 Task: Search one way flight ticket for 5 adults, 2 children, 1 infant in seat and 2 infants on lap in economy from Joplin: Joplin Regional Airport to Laramie: Laramie Regional Airport on 8-3-2023. Choice of flights is United. Number of bags: 2 carry on bags. Price is upto 72000. Outbound departure time preference is 14:30.
Action: Mouse moved to (307, 401)
Screenshot: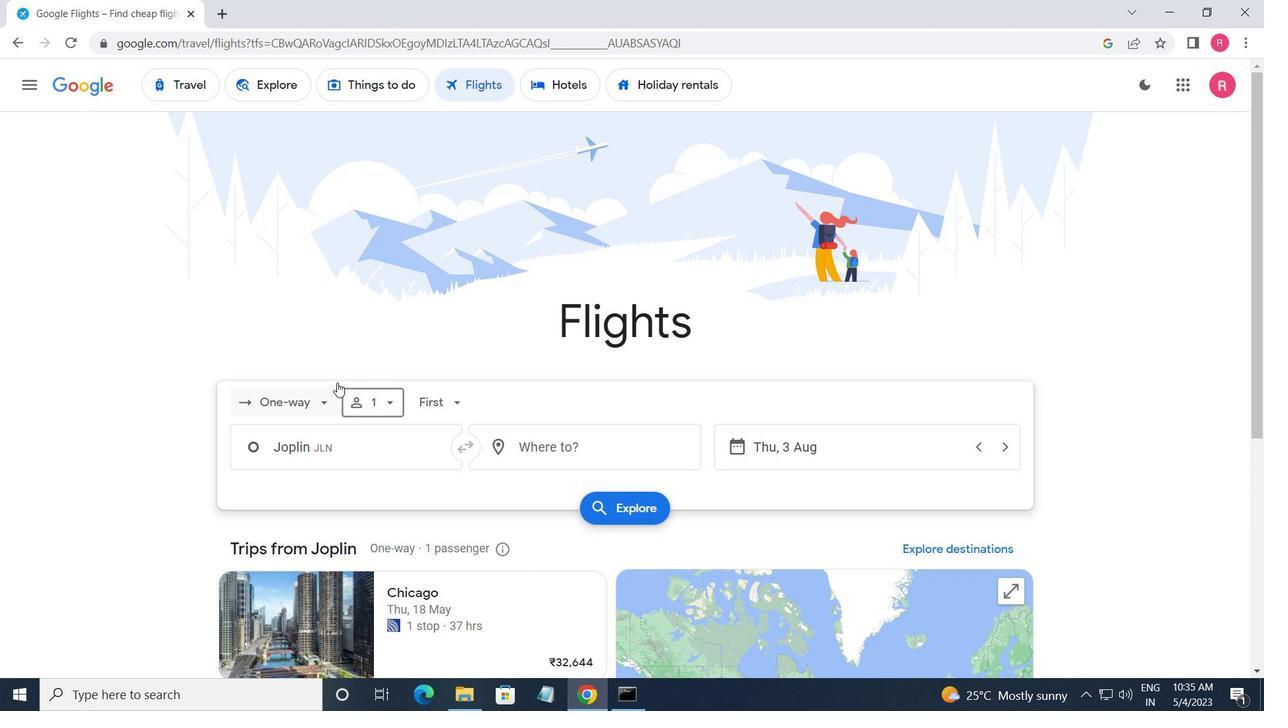 
Action: Mouse pressed left at (307, 401)
Screenshot: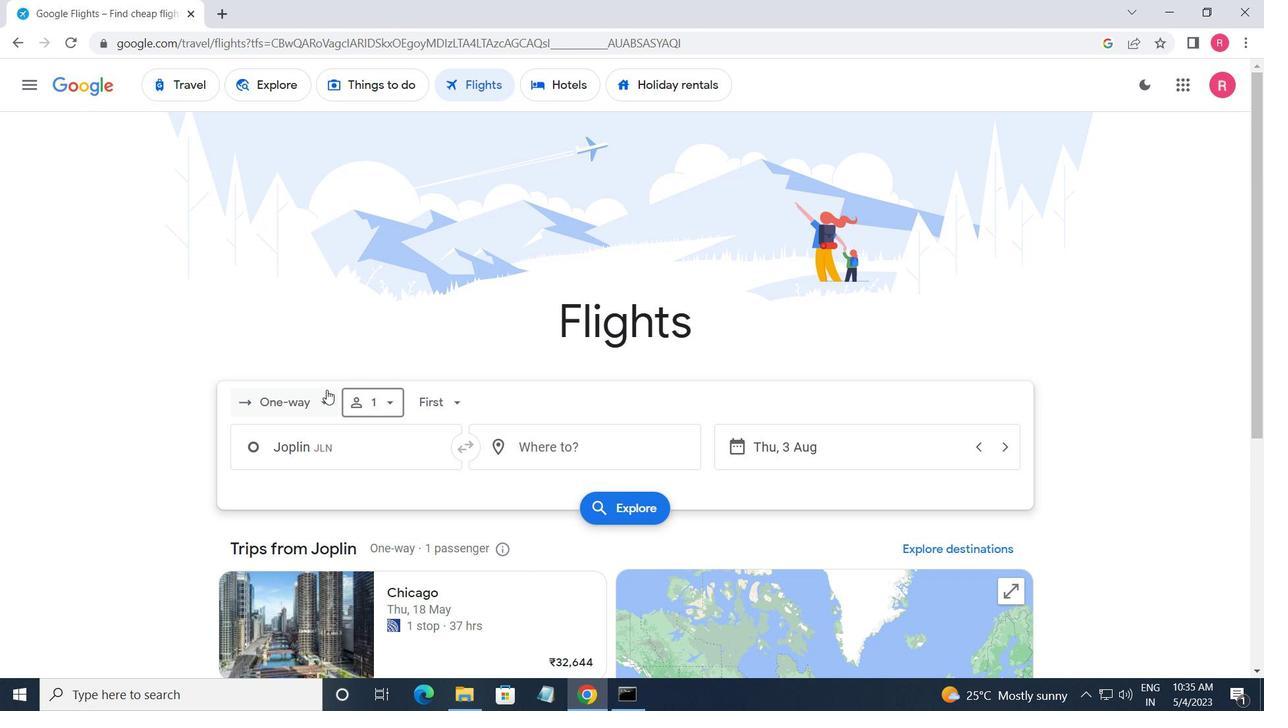 
Action: Mouse moved to (323, 474)
Screenshot: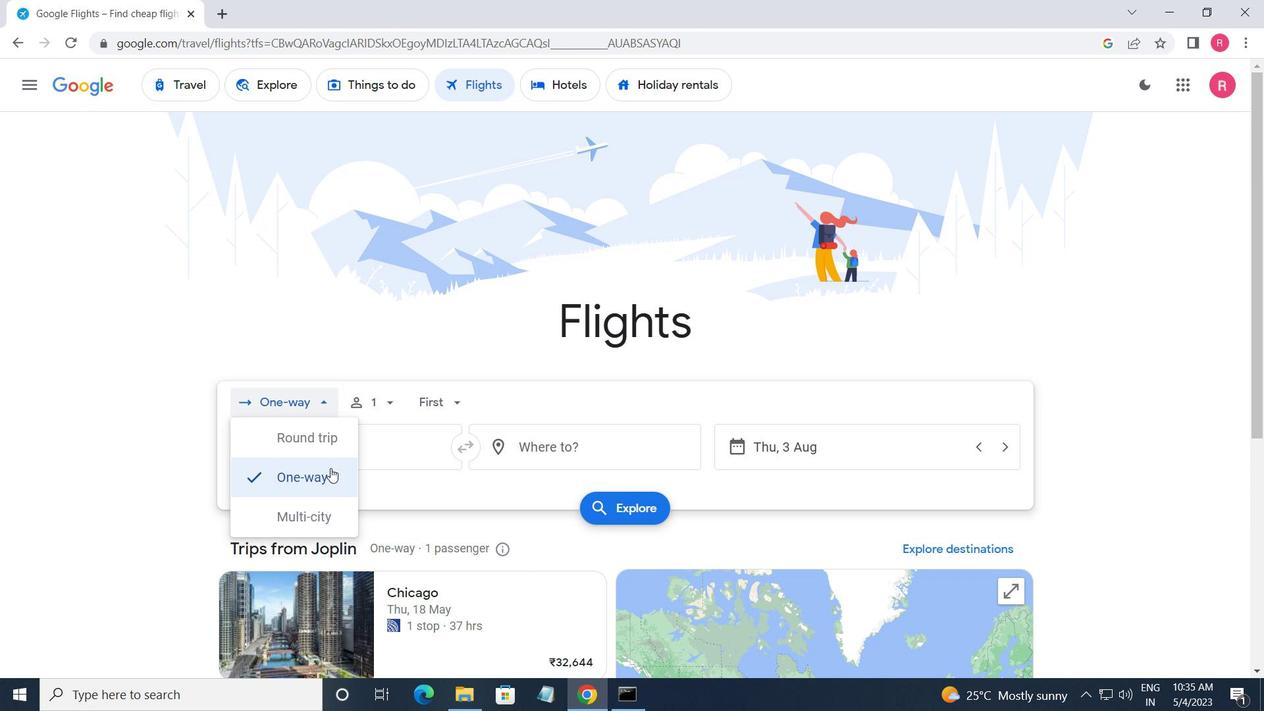 
Action: Mouse pressed left at (323, 474)
Screenshot: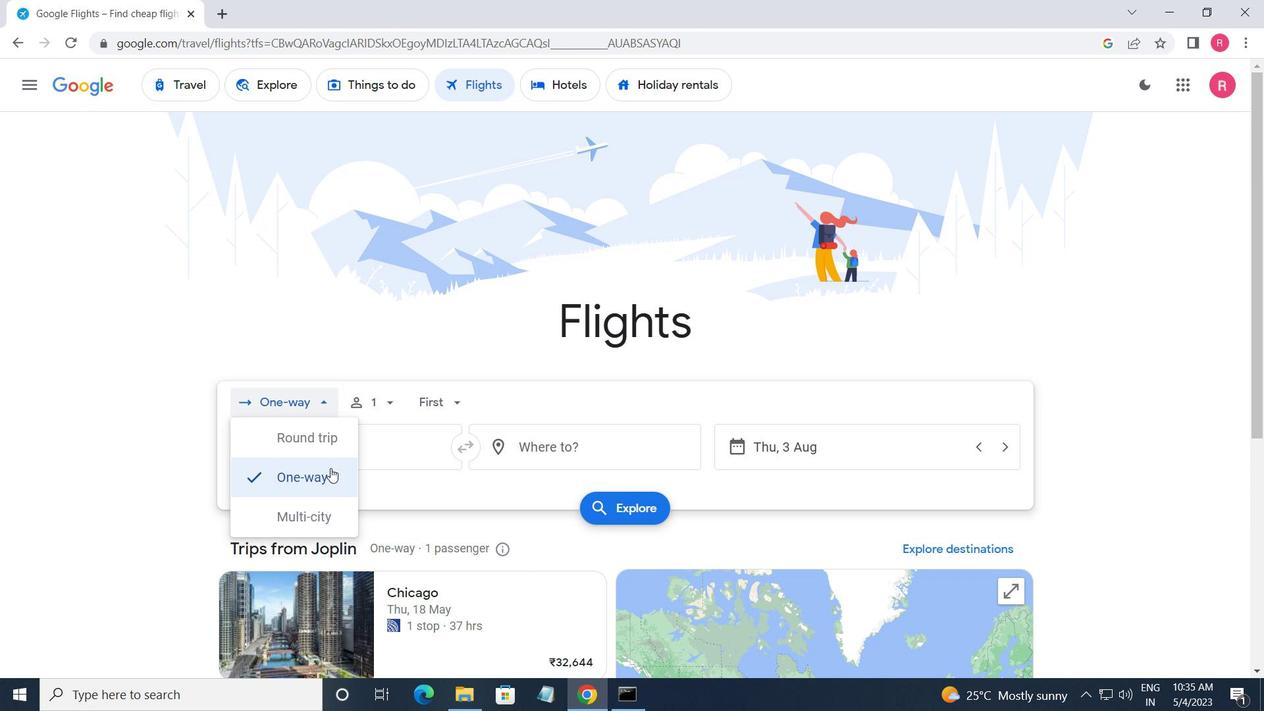 
Action: Mouse moved to (375, 402)
Screenshot: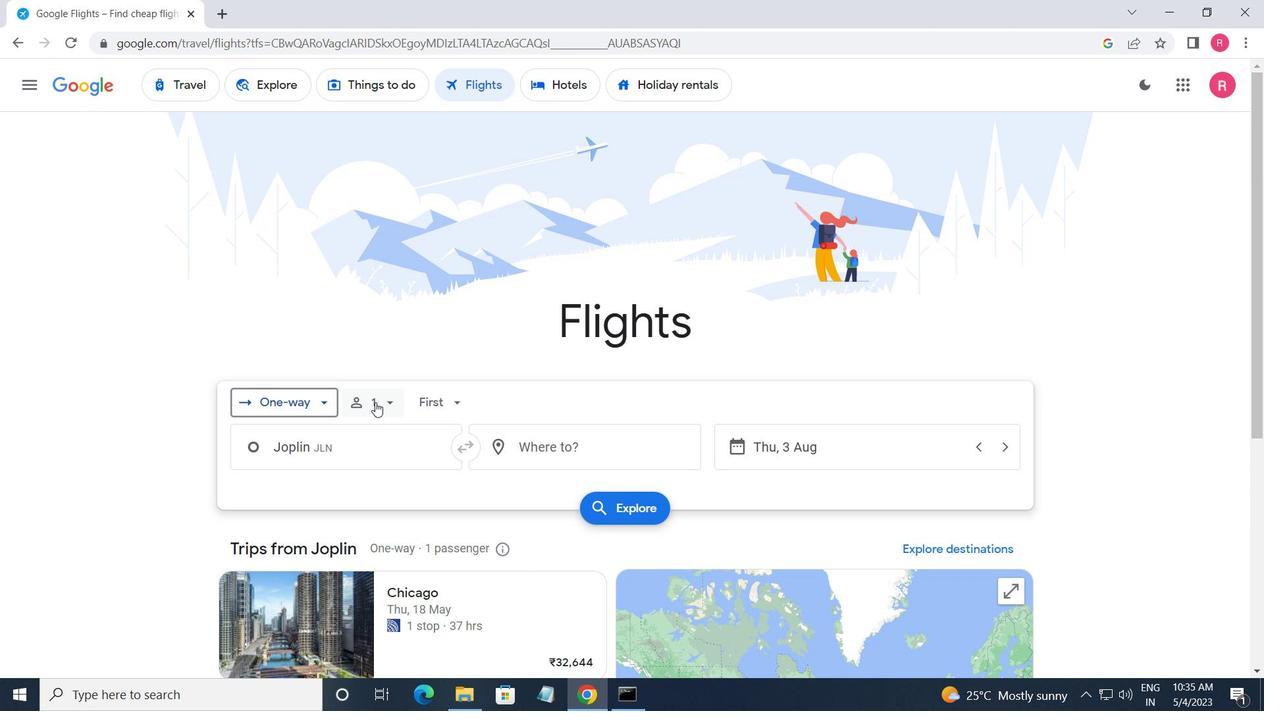 
Action: Mouse pressed left at (375, 402)
Screenshot: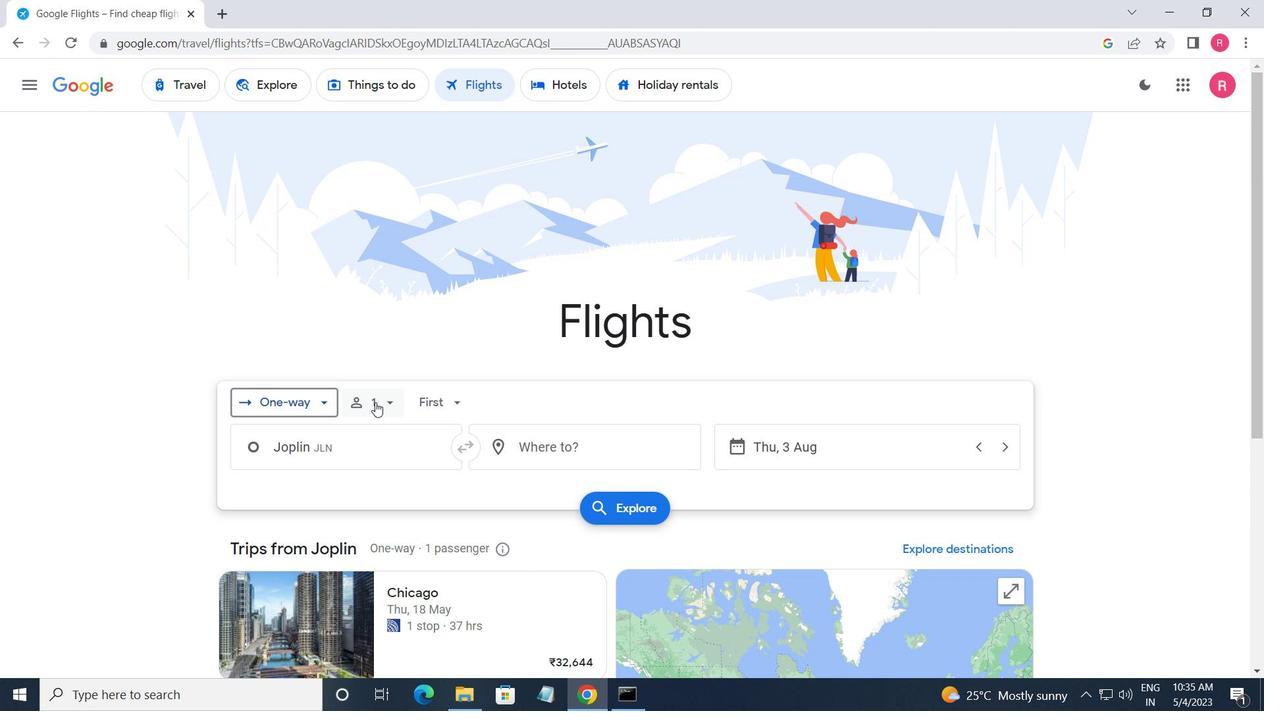 
Action: Mouse moved to (520, 444)
Screenshot: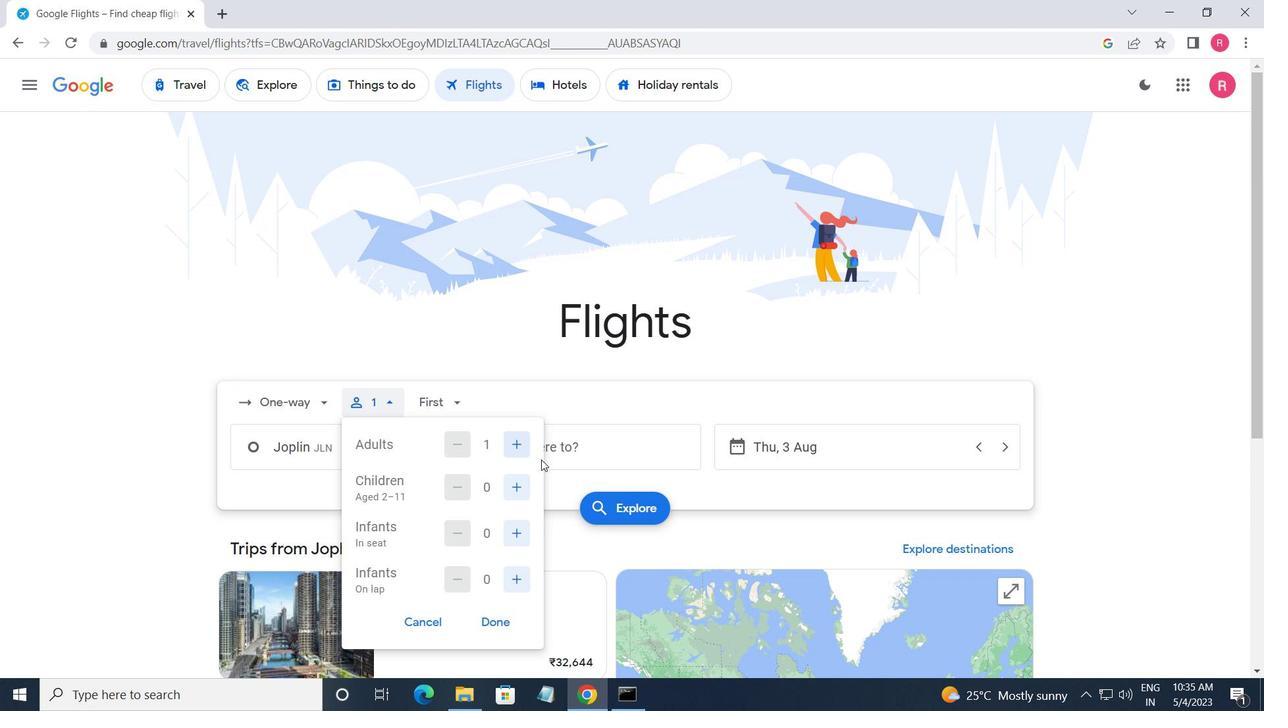 
Action: Mouse pressed left at (520, 444)
Screenshot: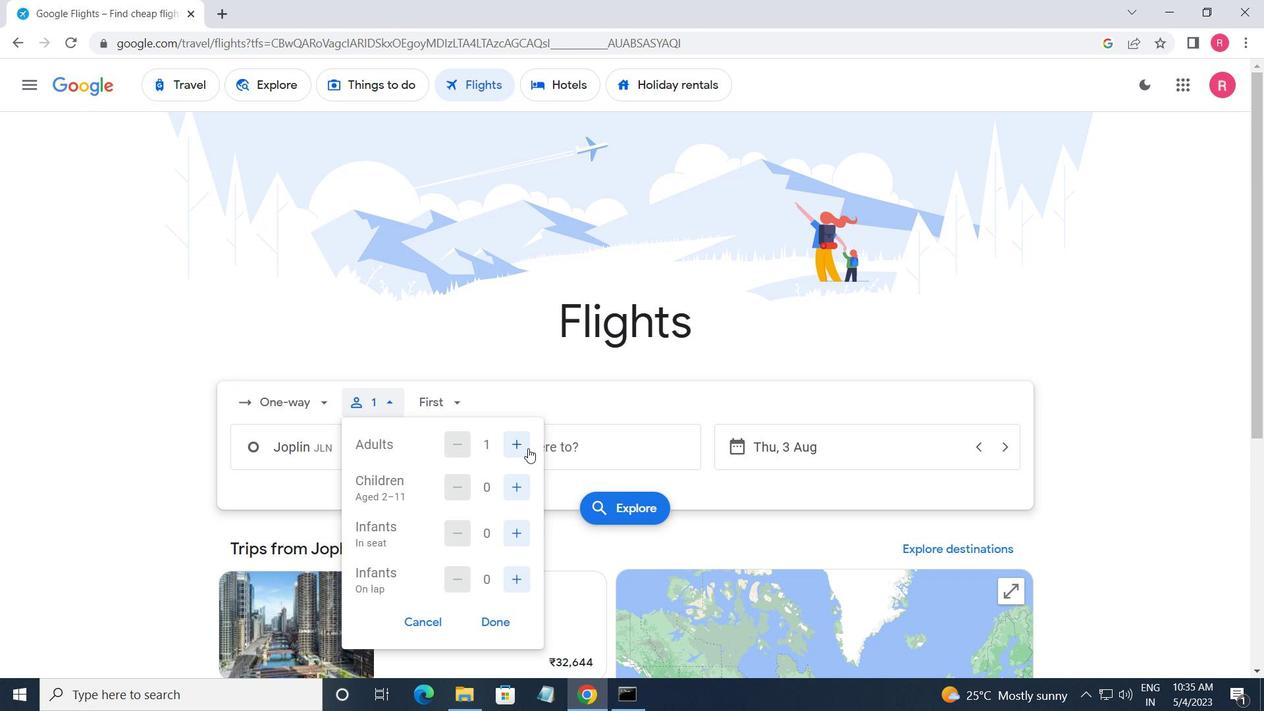 
Action: Mouse pressed left at (520, 444)
Screenshot: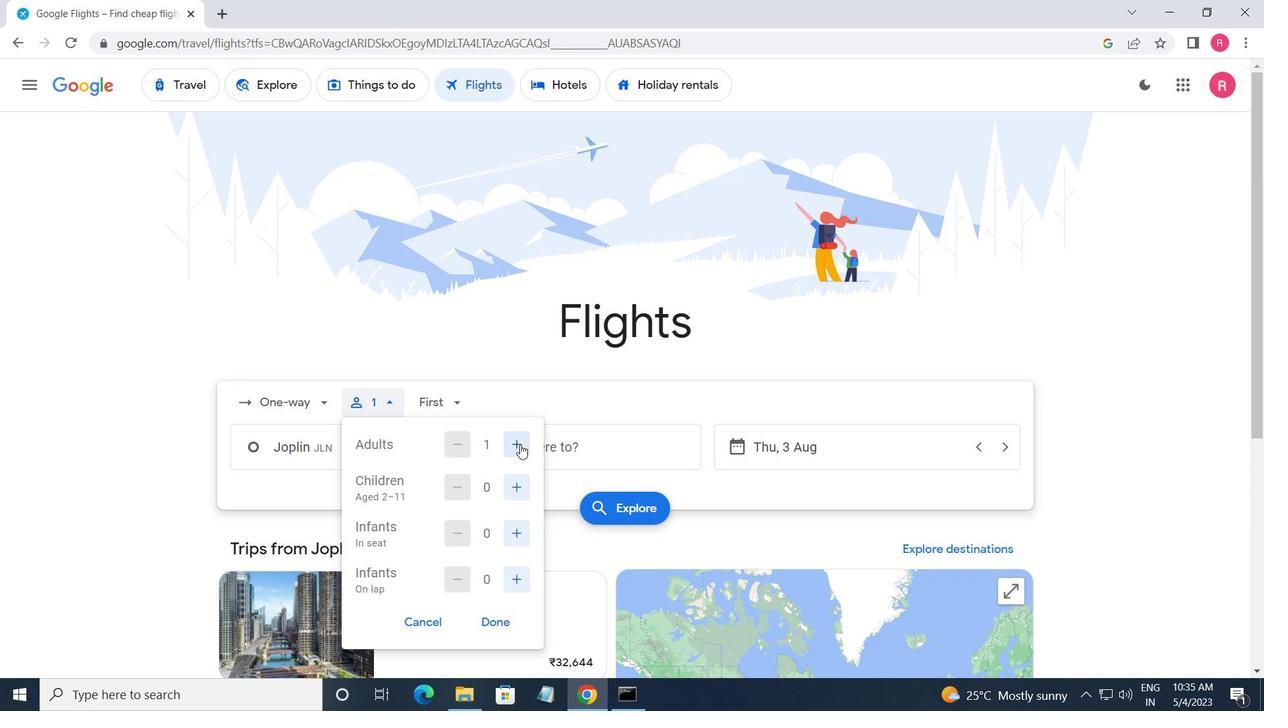 
Action: Mouse pressed left at (520, 444)
Screenshot: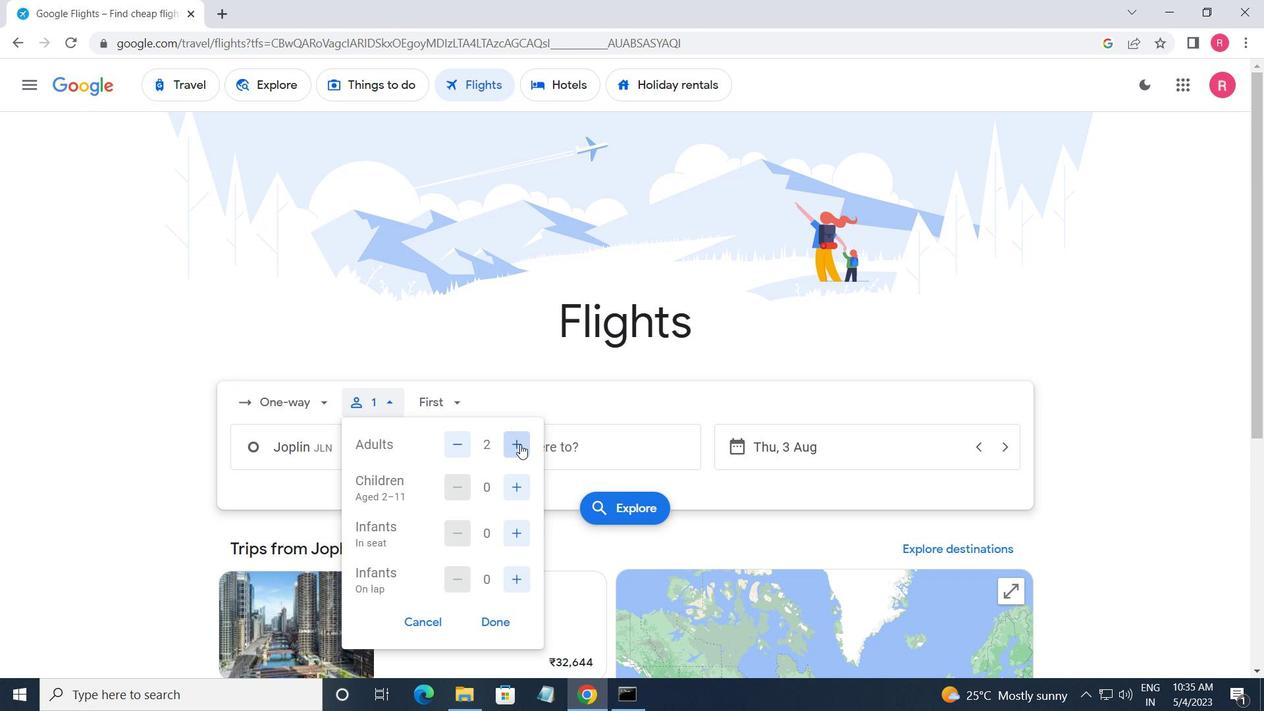 
Action: Mouse moved to (518, 439)
Screenshot: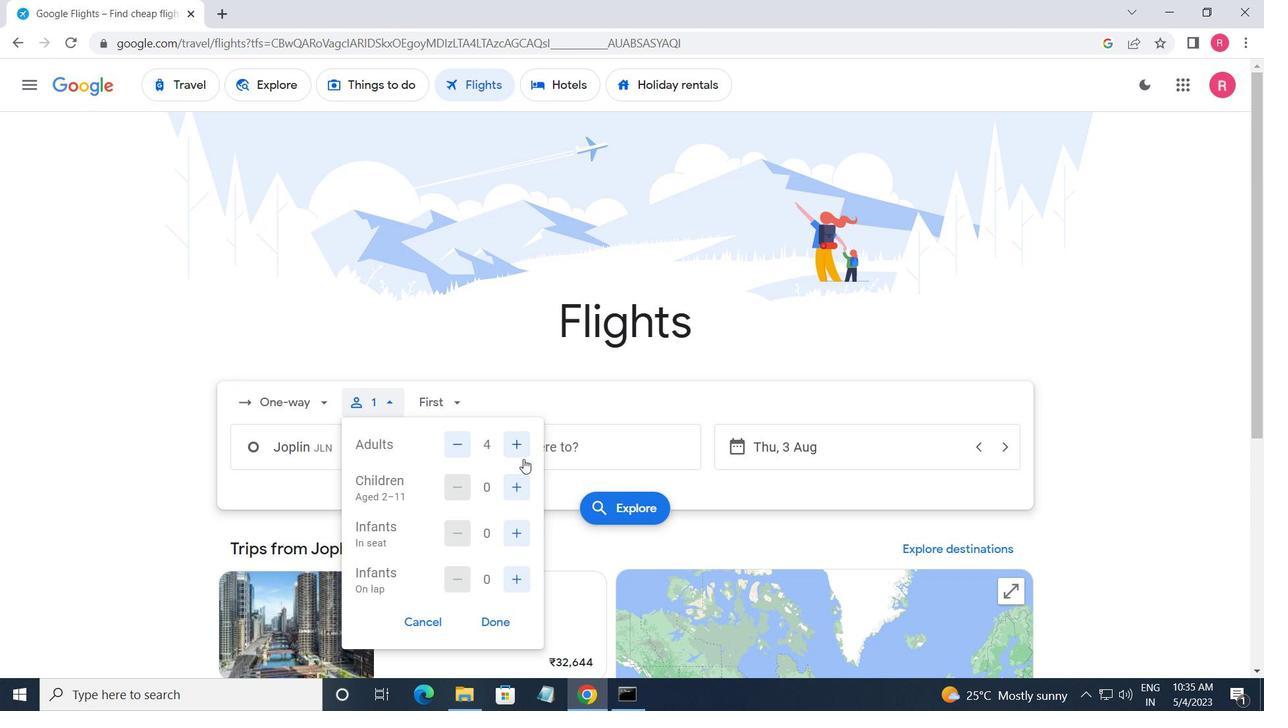 
Action: Mouse pressed left at (518, 439)
Screenshot: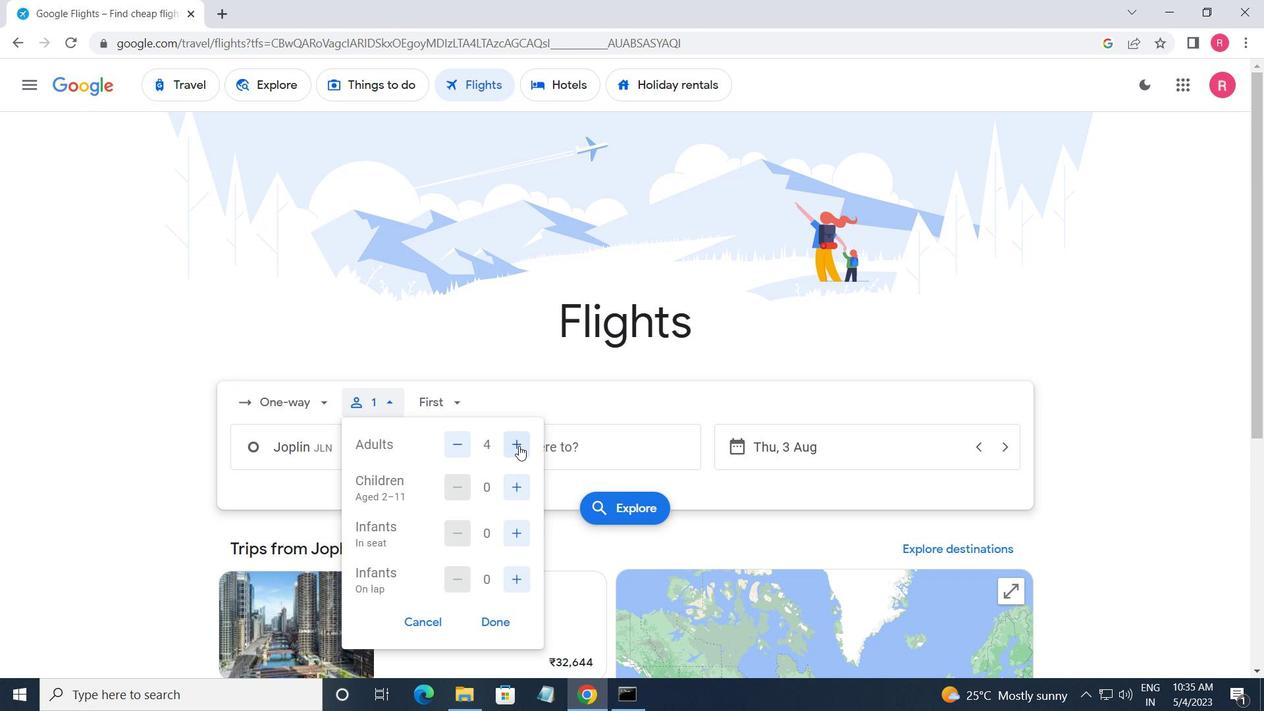 
Action: Mouse moved to (515, 477)
Screenshot: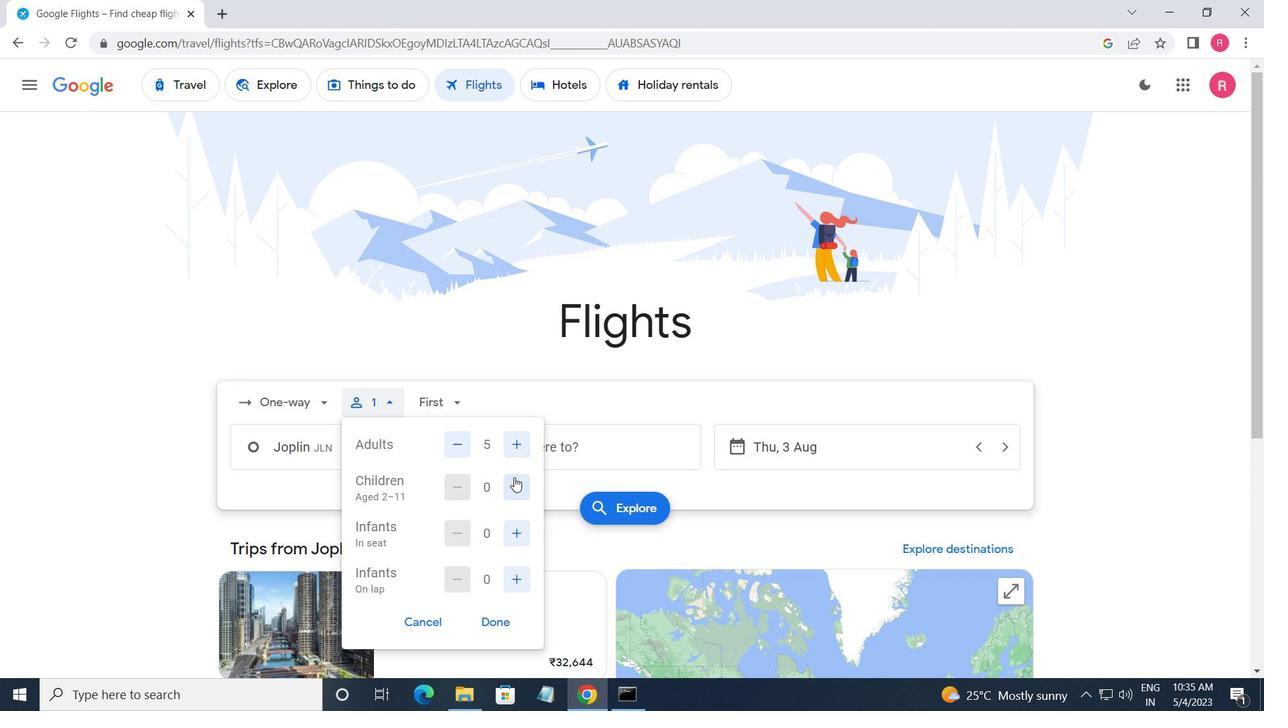 
Action: Mouse pressed left at (515, 477)
Screenshot: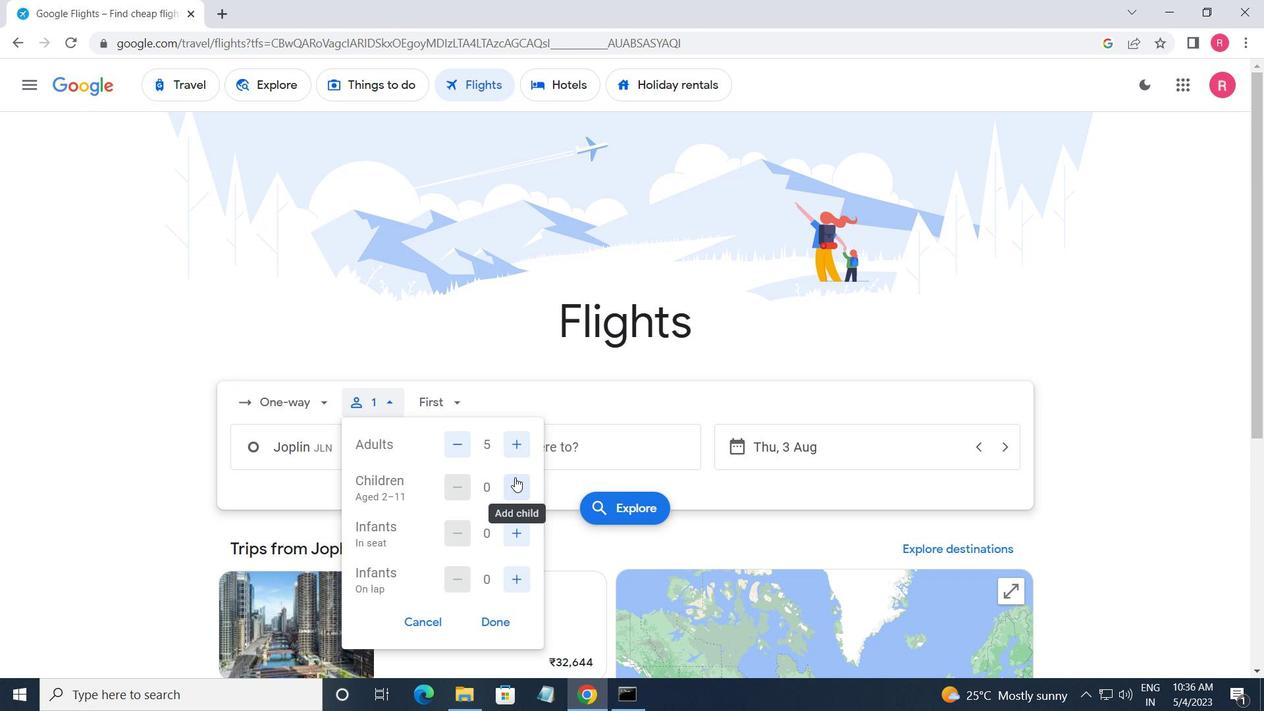 
Action: Mouse pressed left at (515, 477)
Screenshot: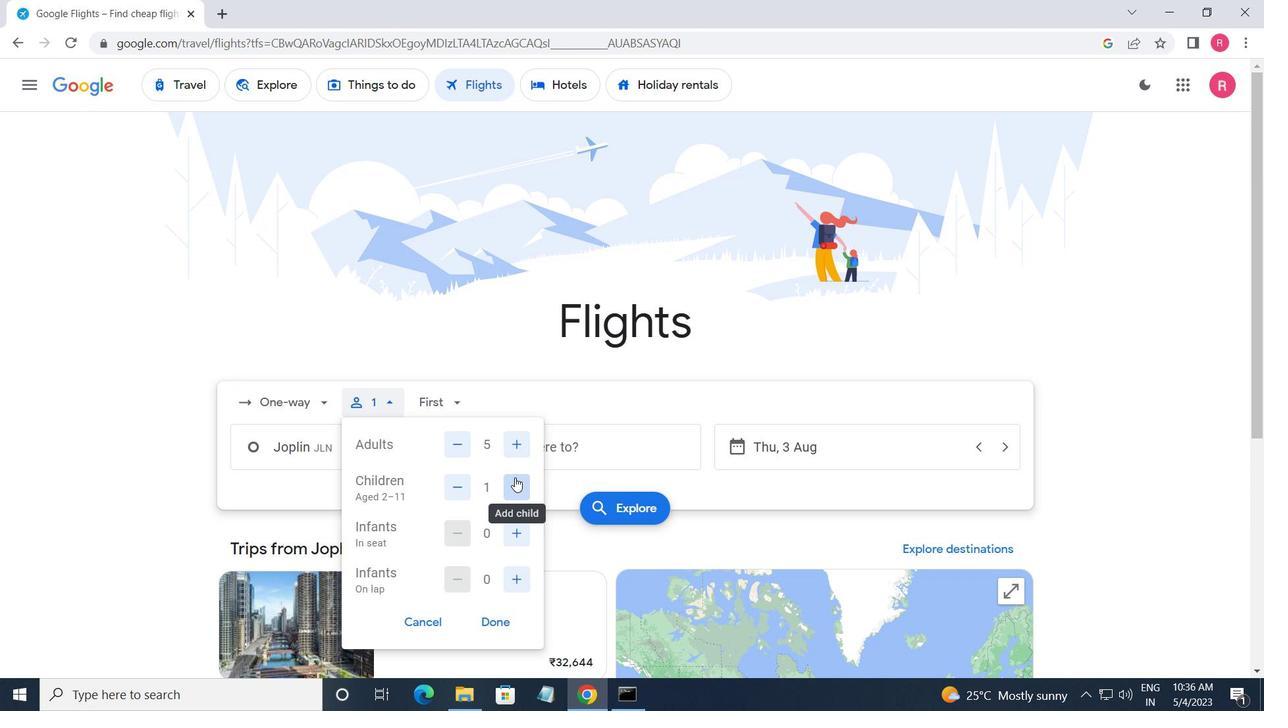 
Action: Mouse moved to (524, 531)
Screenshot: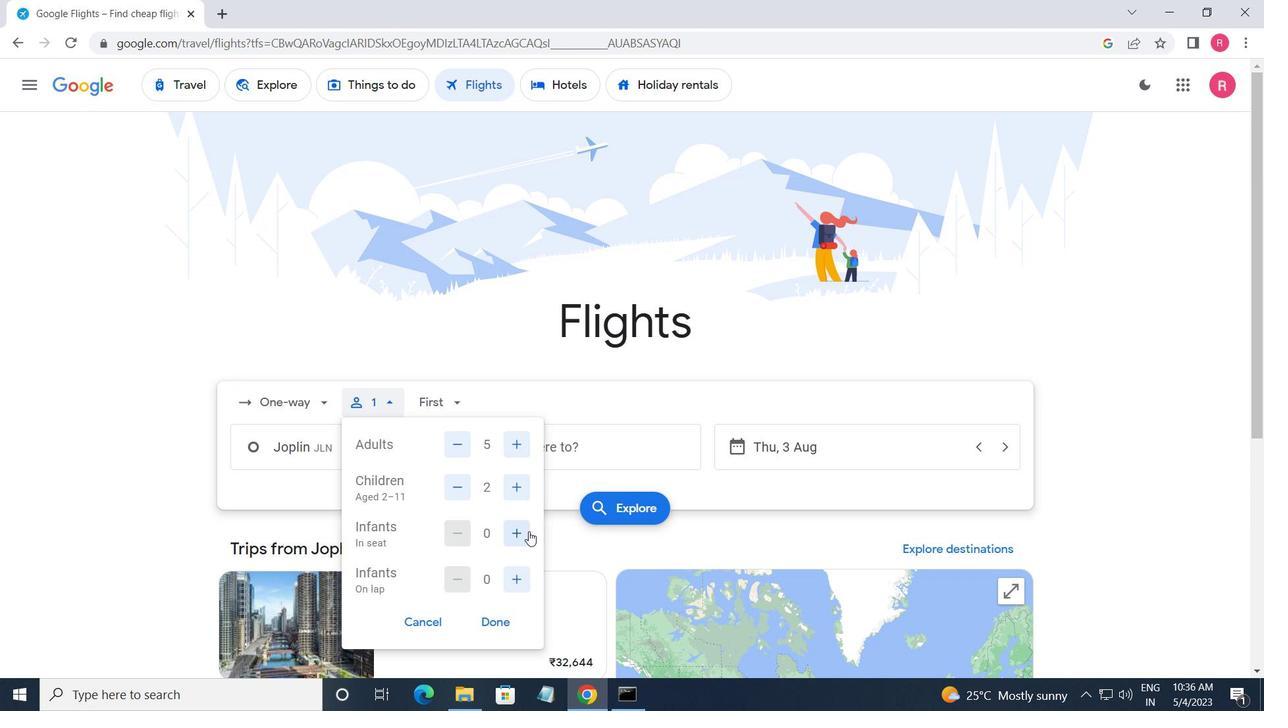 
Action: Mouse pressed left at (524, 531)
Screenshot: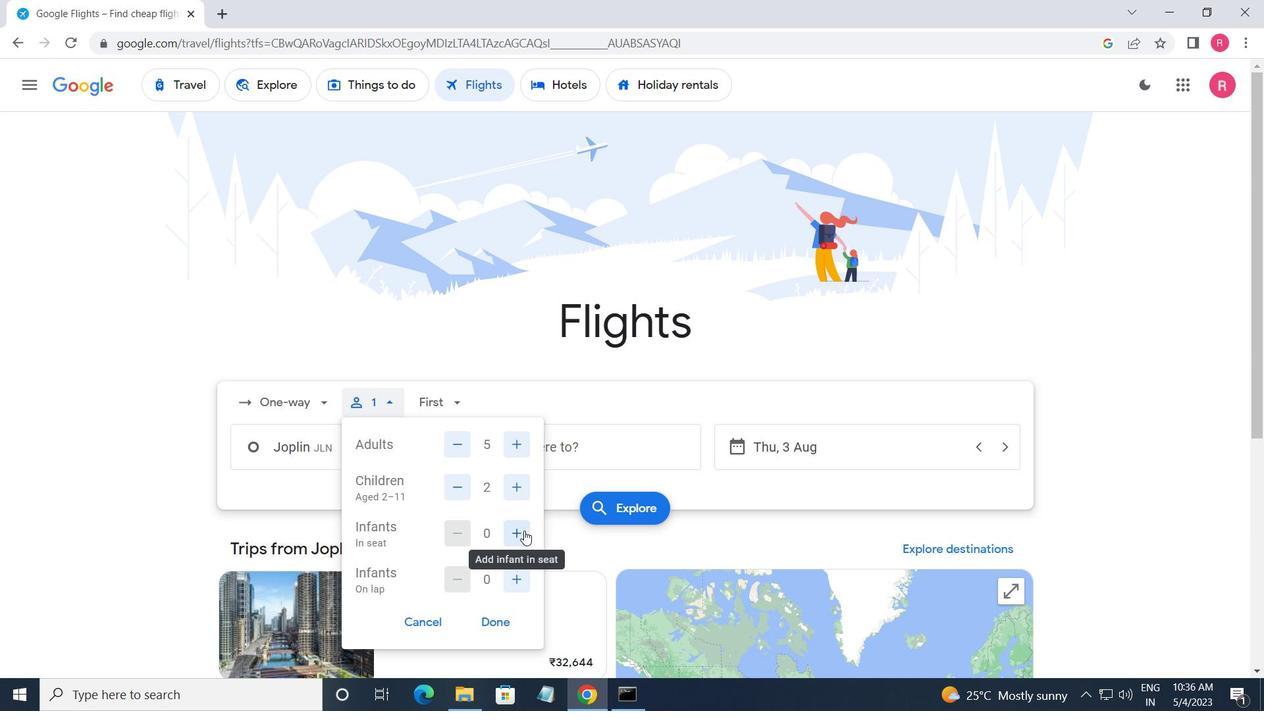 
Action: Mouse moved to (523, 594)
Screenshot: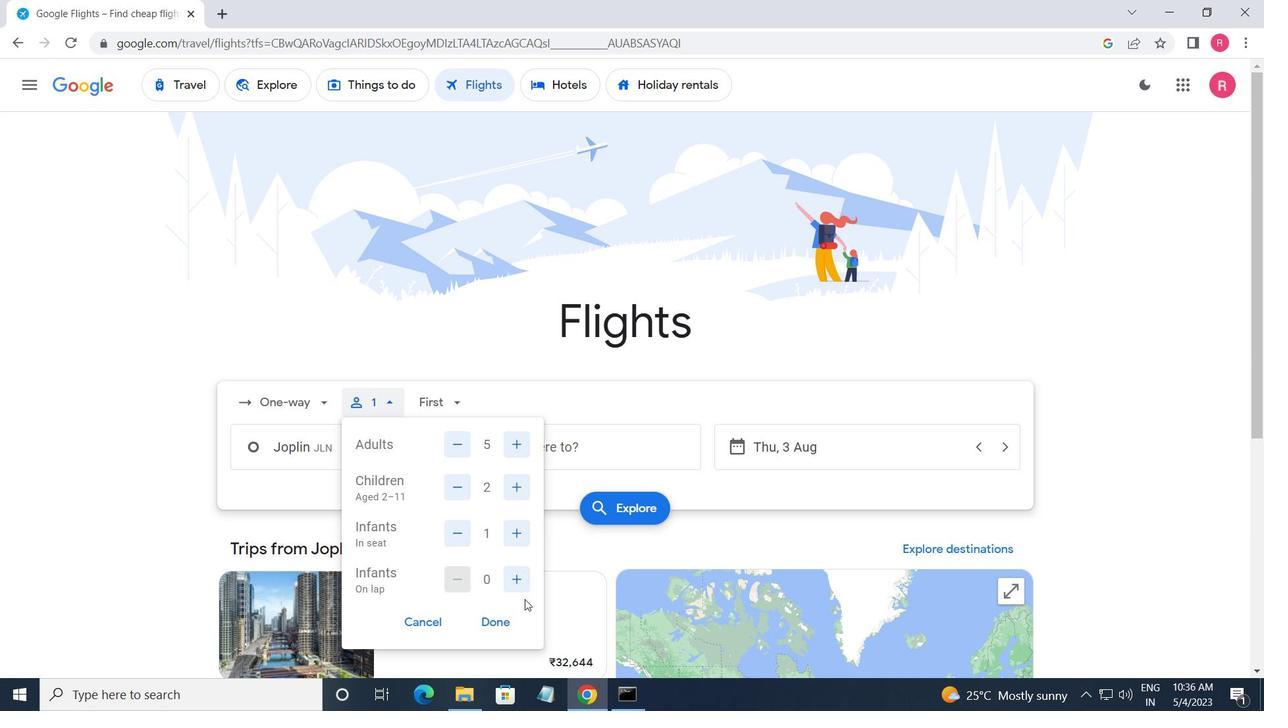
Action: Mouse pressed left at (523, 594)
Screenshot: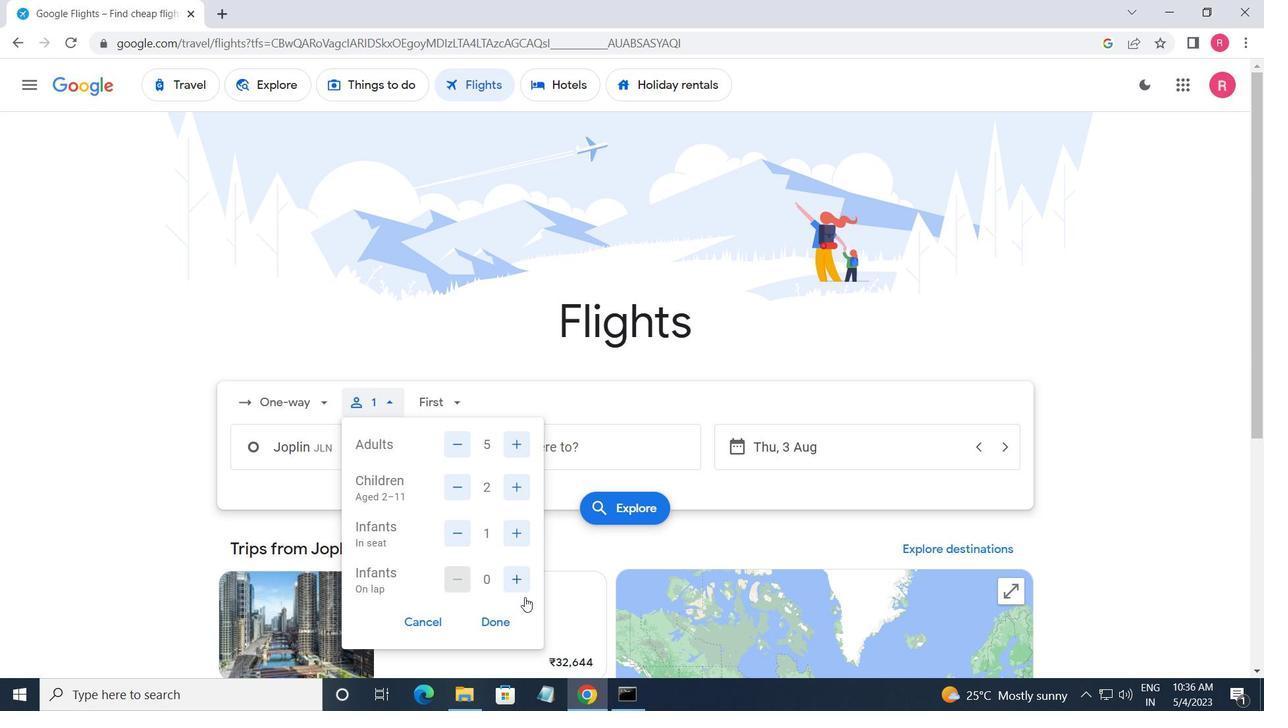 
Action: Mouse moved to (506, 623)
Screenshot: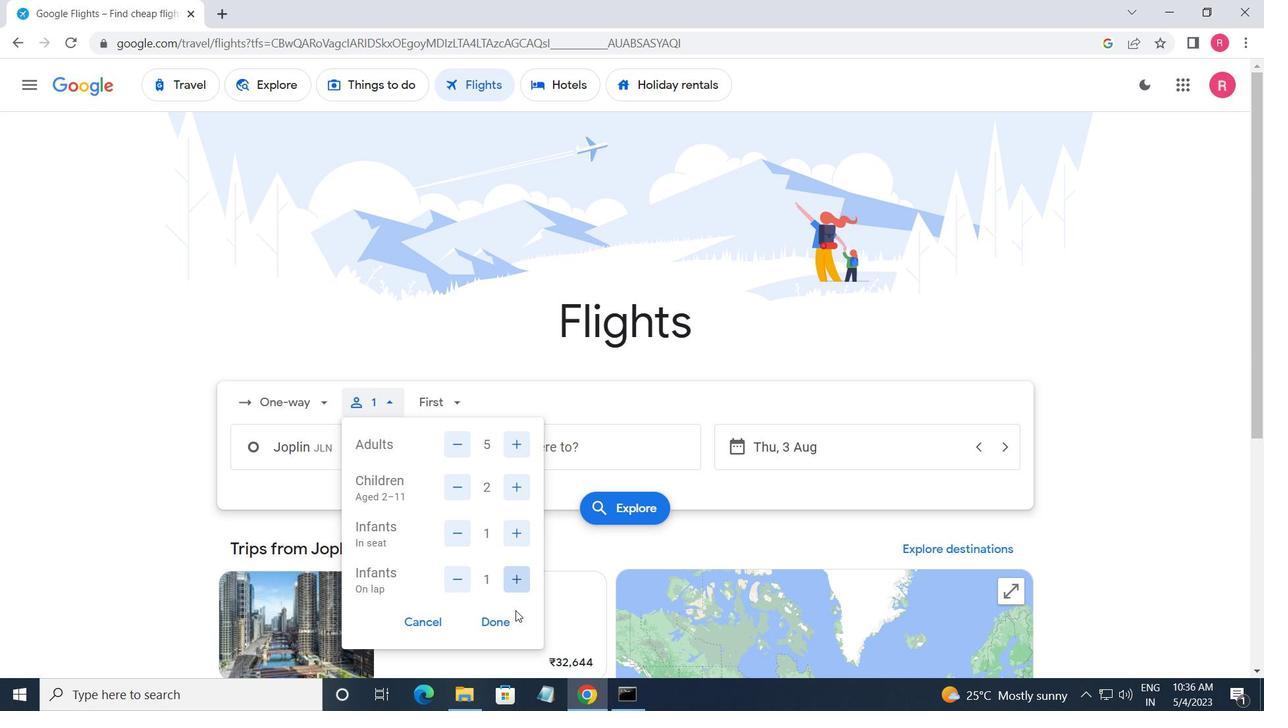 
Action: Mouse pressed left at (506, 623)
Screenshot: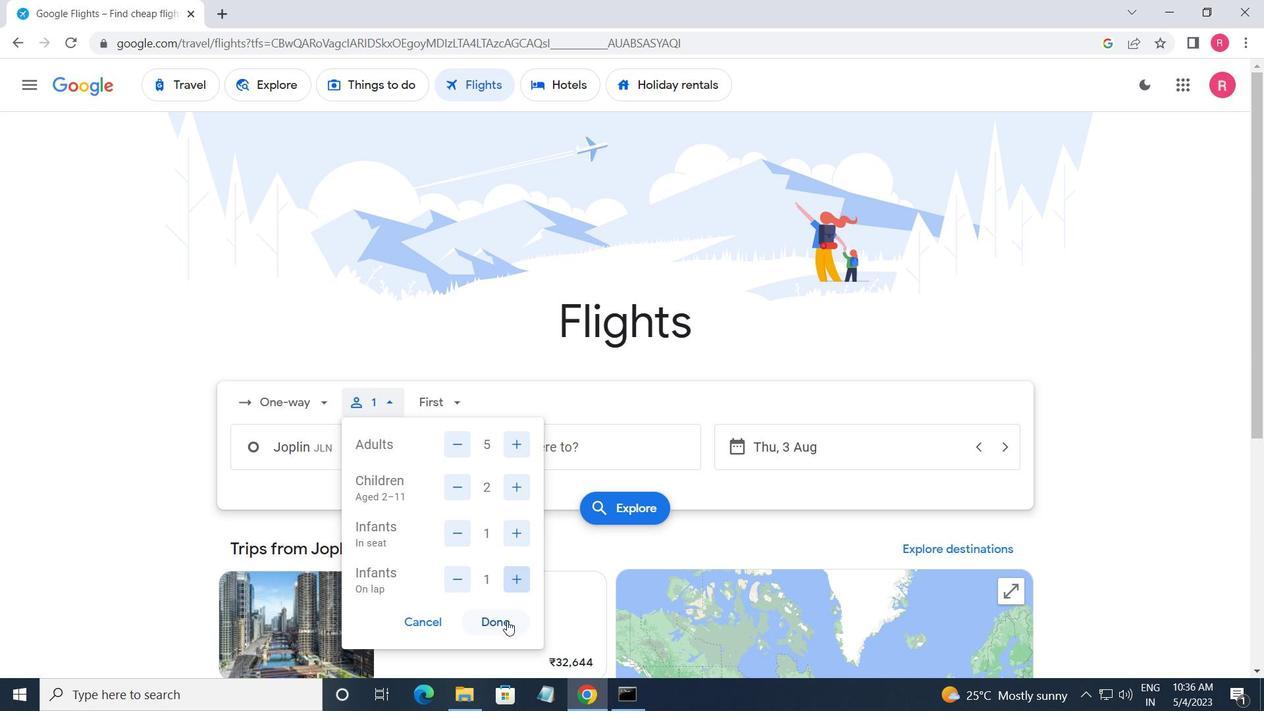 
Action: Mouse moved to (441, 411)
Screenshot: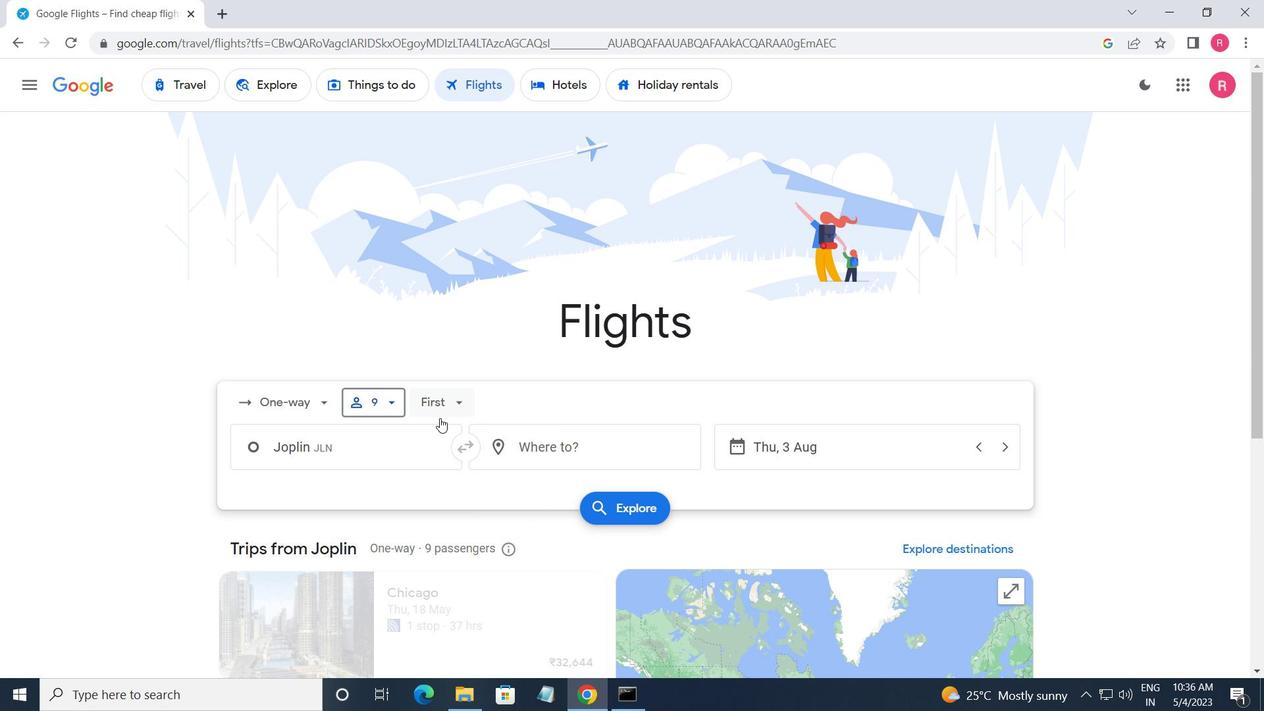 
Action: Mouse pressed left at (441, 411)
Screenshot: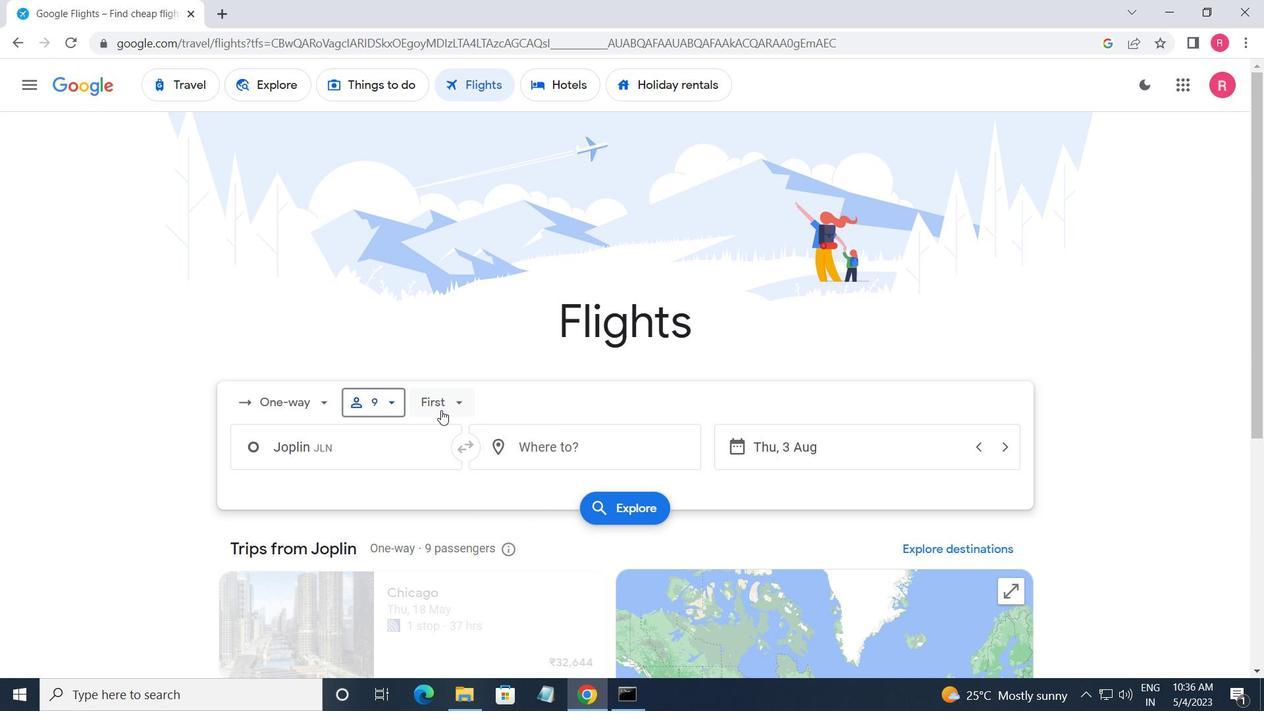 
Action: Mouse moved to (475, 436)
Screenshot: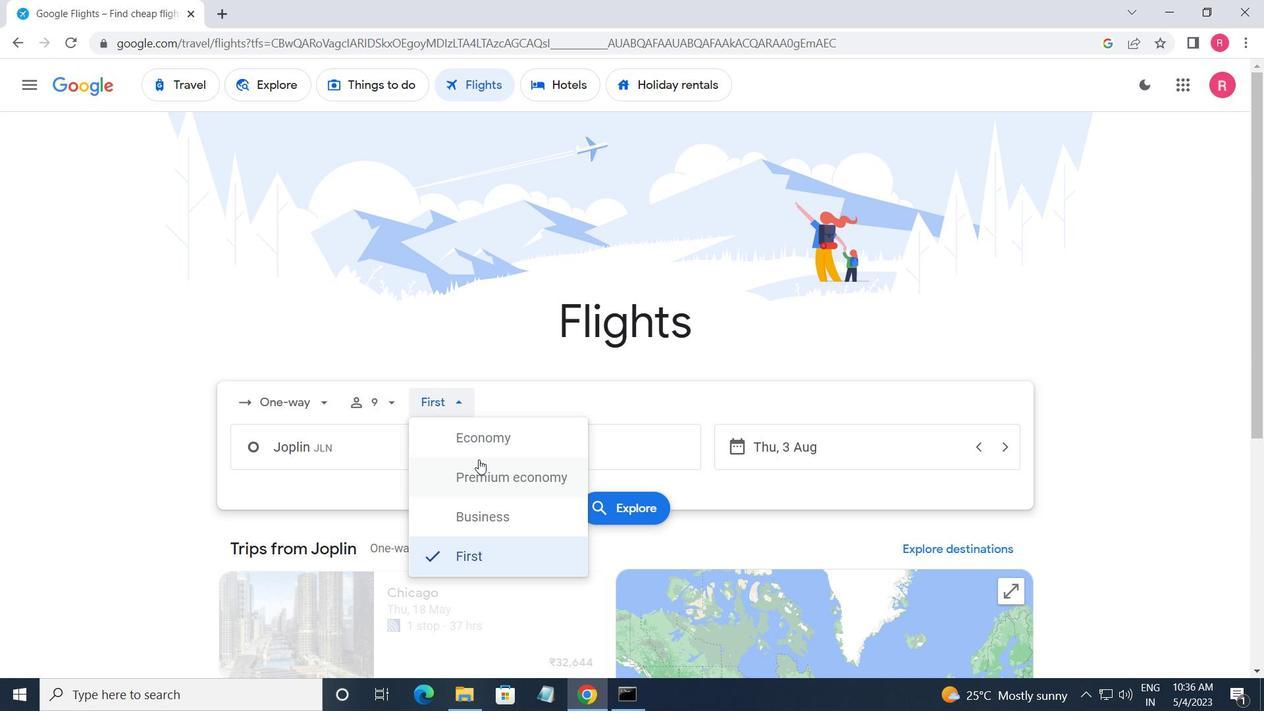 
Action: Mouse pressed left at (475, 436)
Screenshot: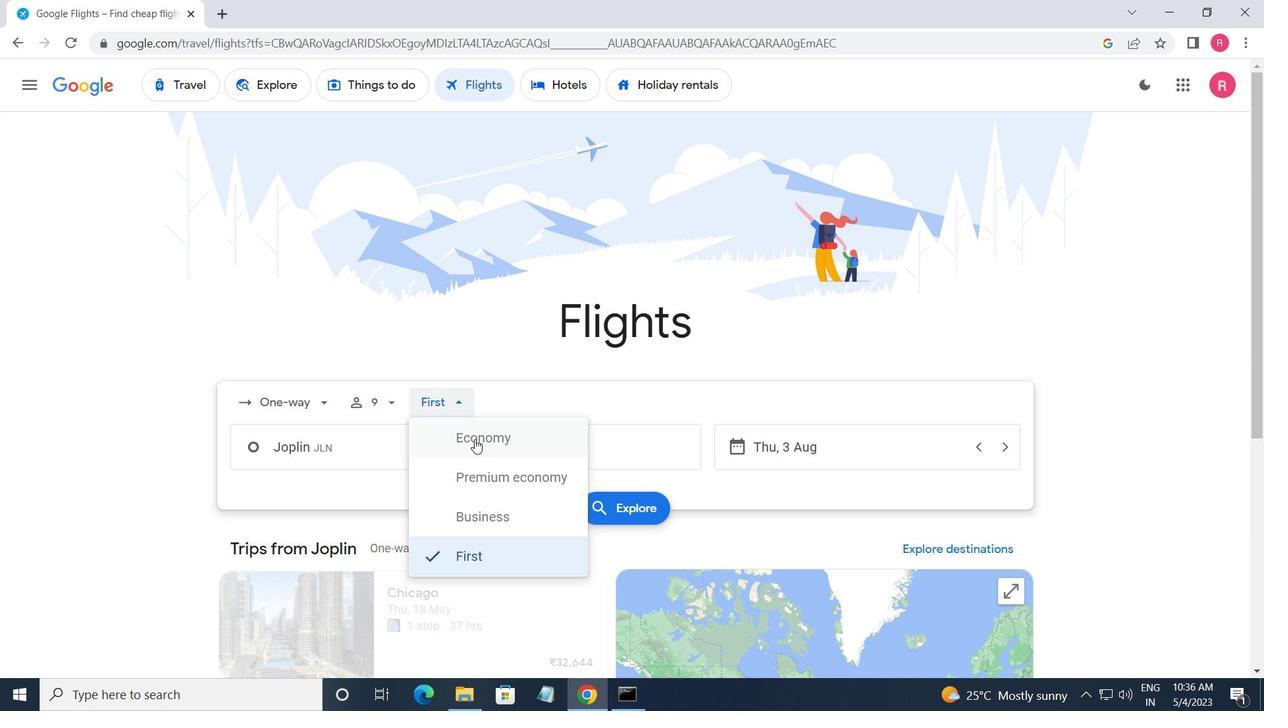 
Action: Mouse moved to (421, 459)
Screenshot: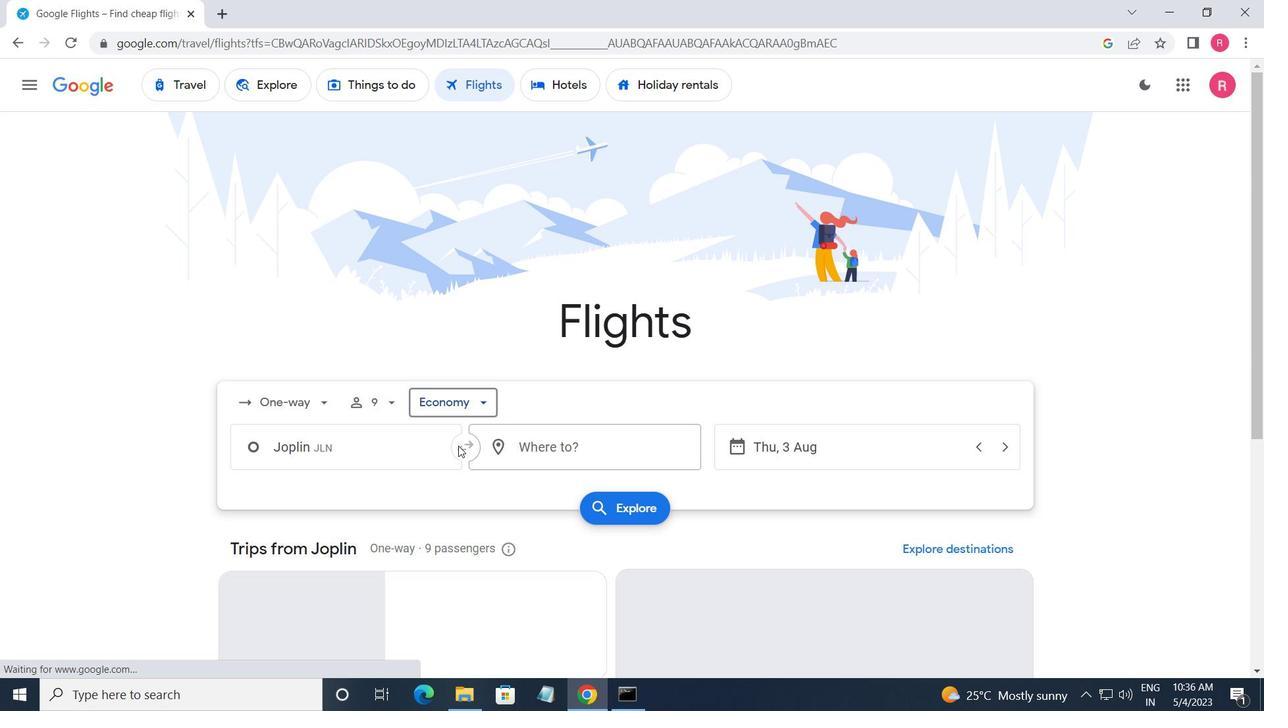 
Action: Mouse pressed left at (421, 459)
Screenshot: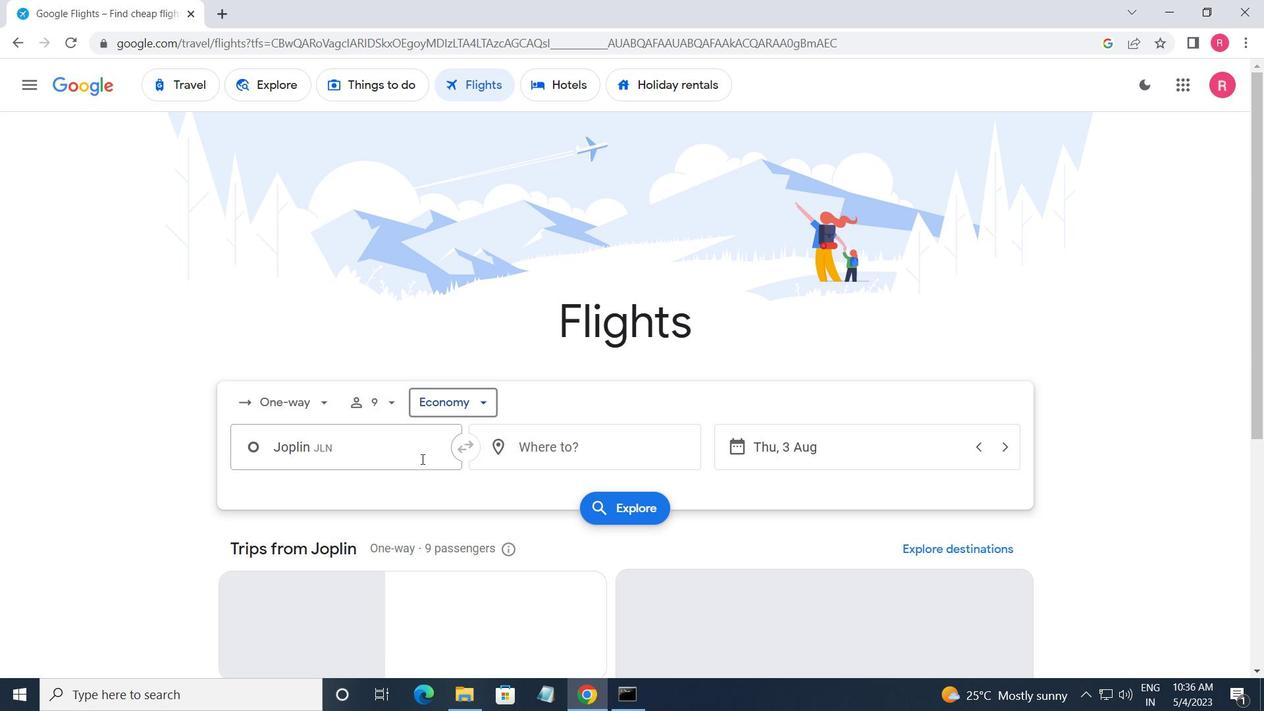 
Action: Mouse moved to (437, 550)
Screenshot: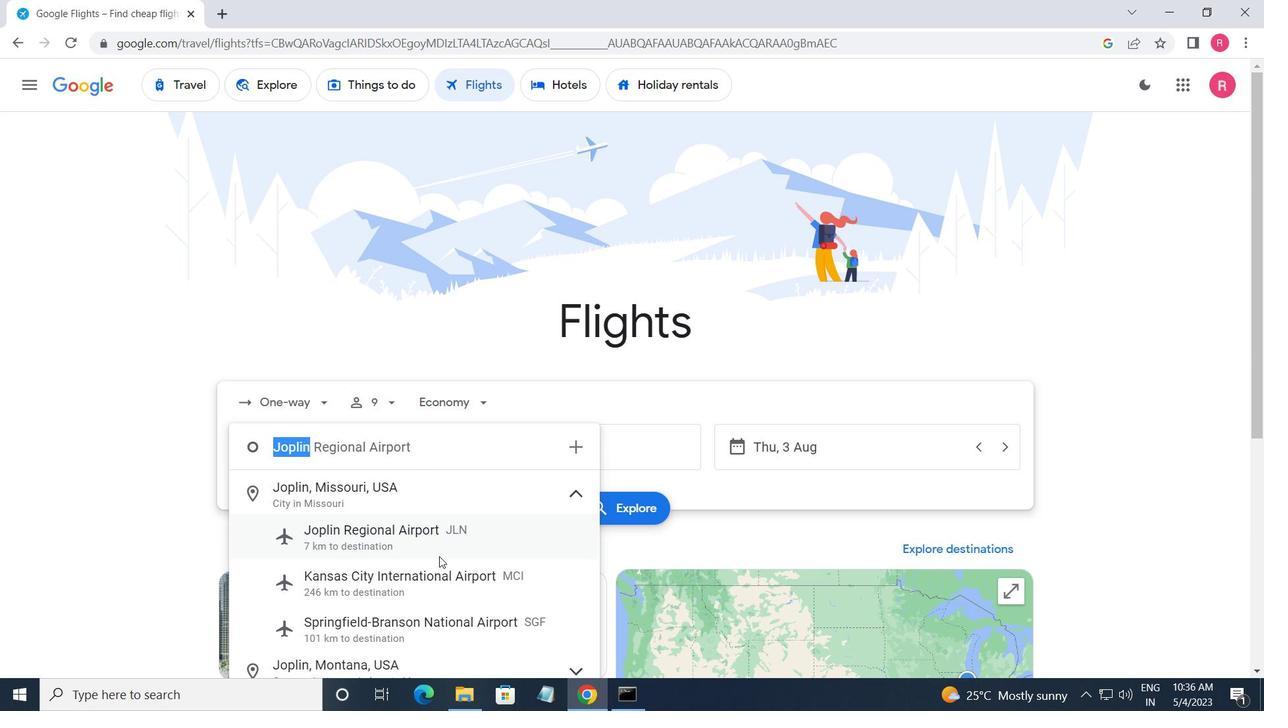 
Action: Mouse pressed left at (437, 550)
Screenshot: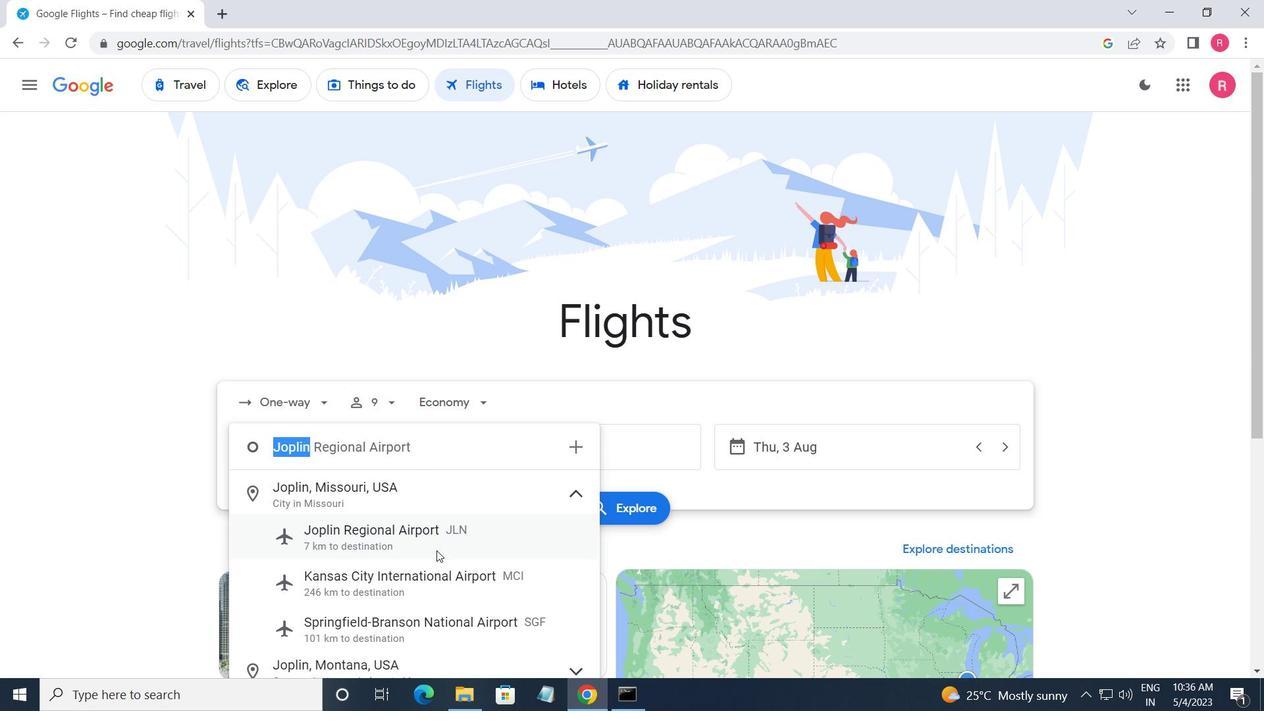 
Action: Mouse moved to (566, 462)
Screenshot: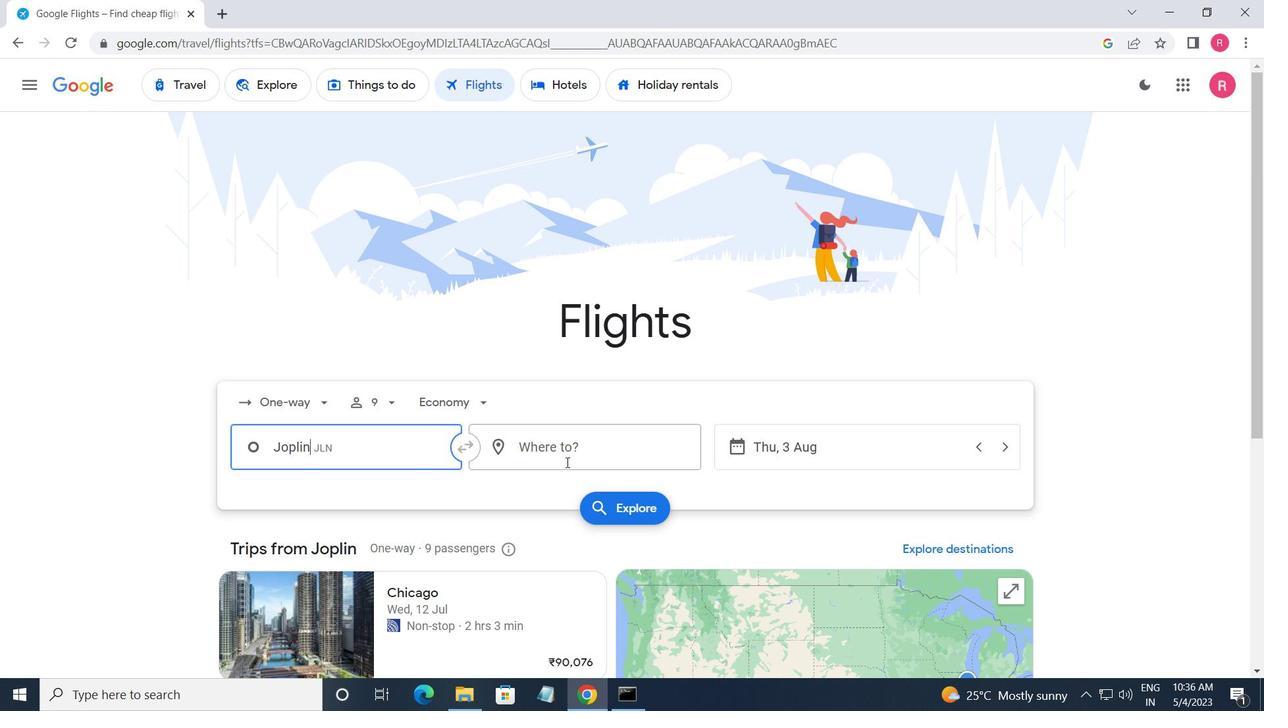 
Action: Mouse pressed left at (566, 462)
Screenshot: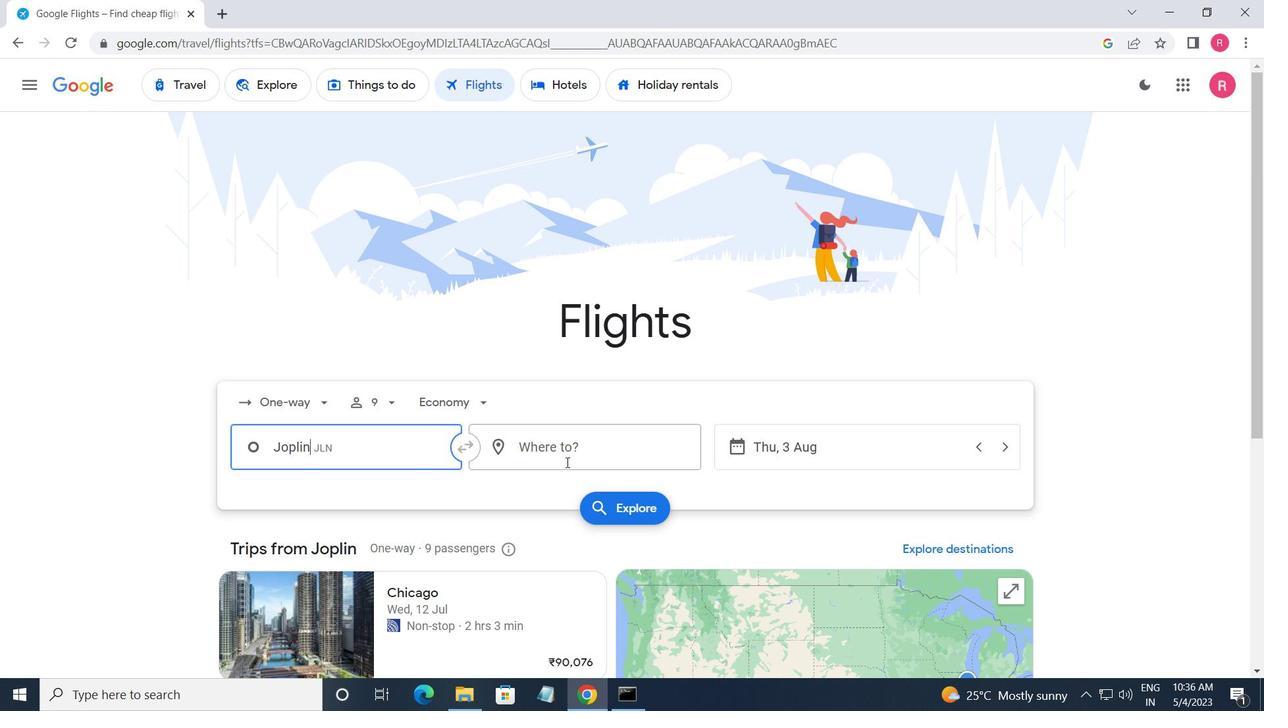 
Action: Mouse moved to (574, 611)
Screenshot: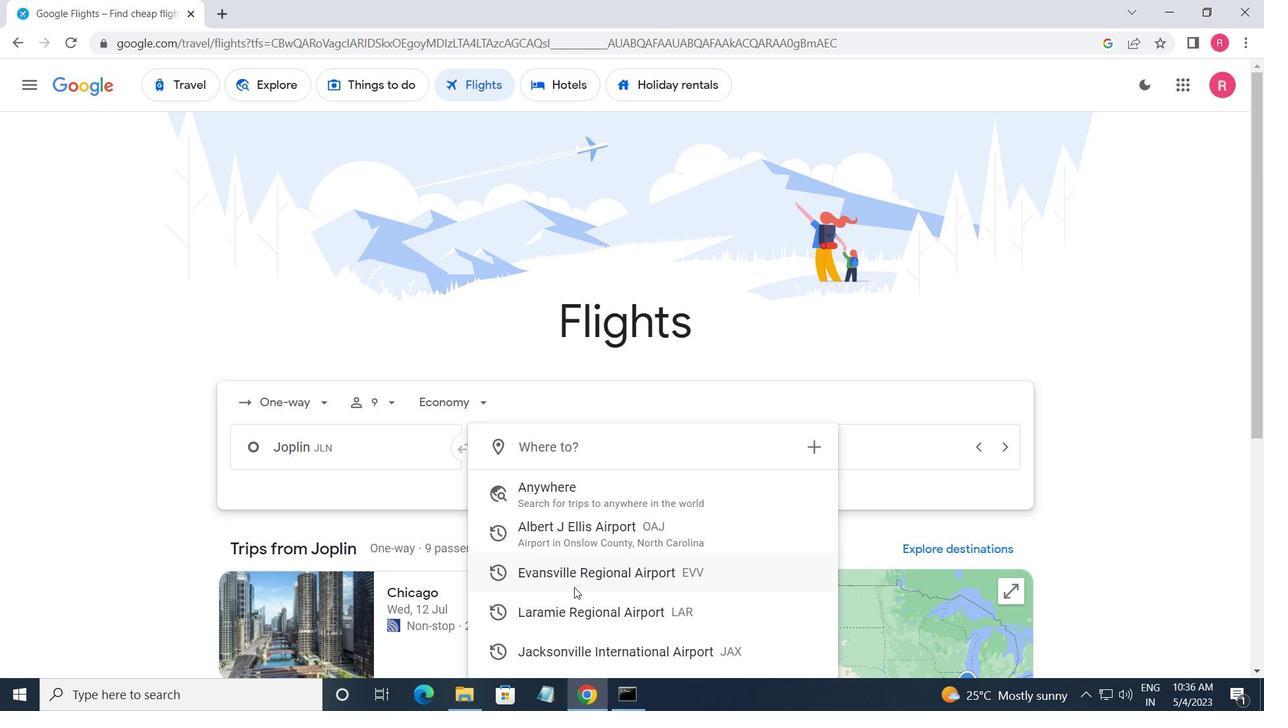
Action: Mouse pressed left at (574, 611)
Screenshot: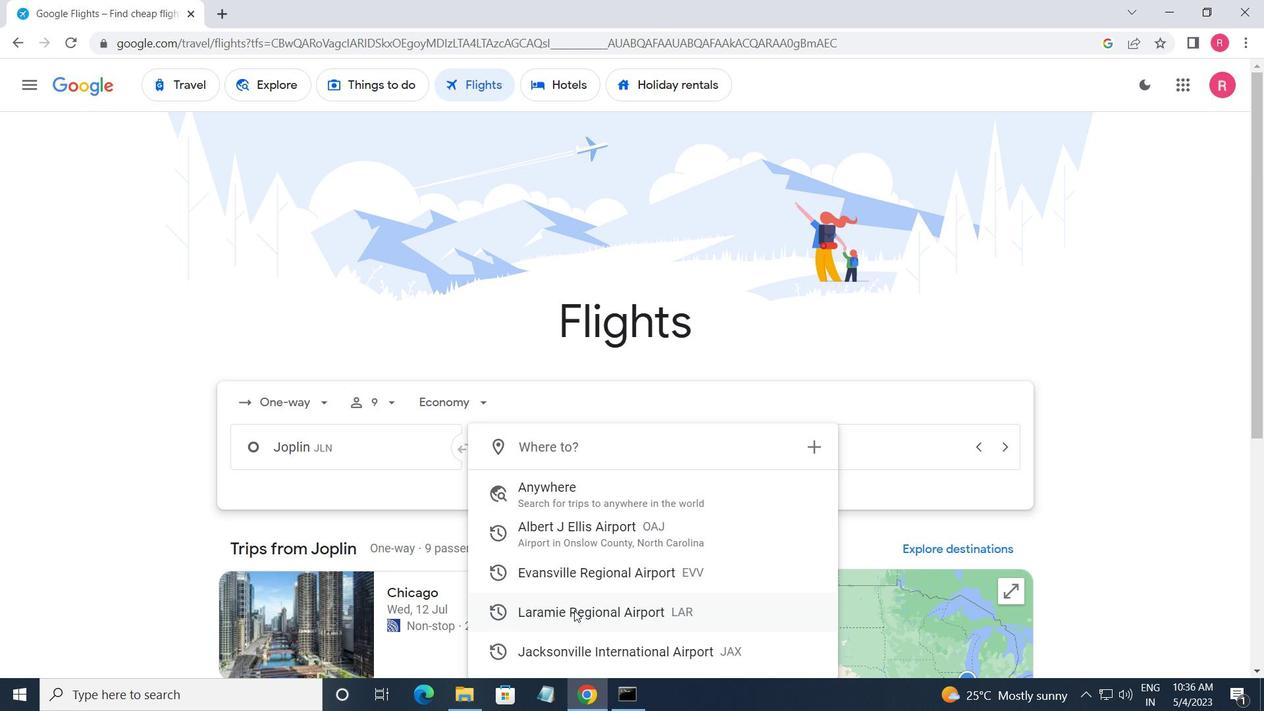 
Action: Mouse moved to (877, 461)
Screenshot: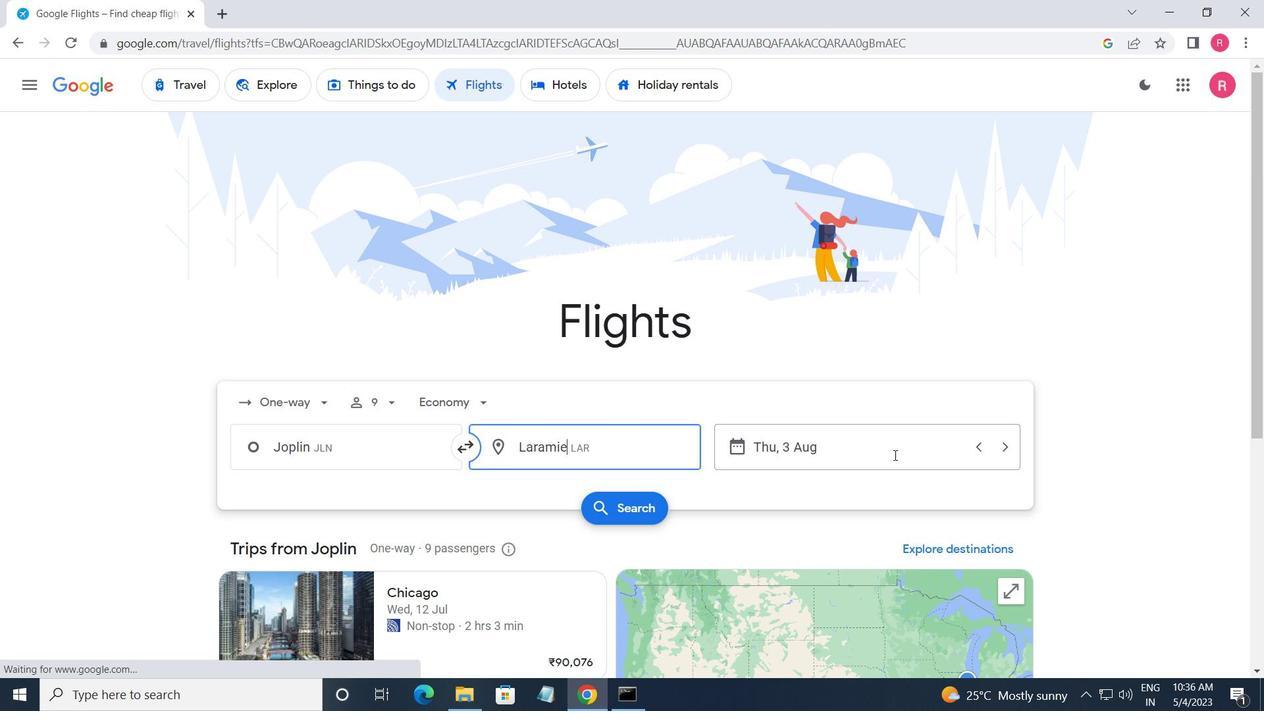 
Action: Mouse pressed left at (877, 461)
Screenshot: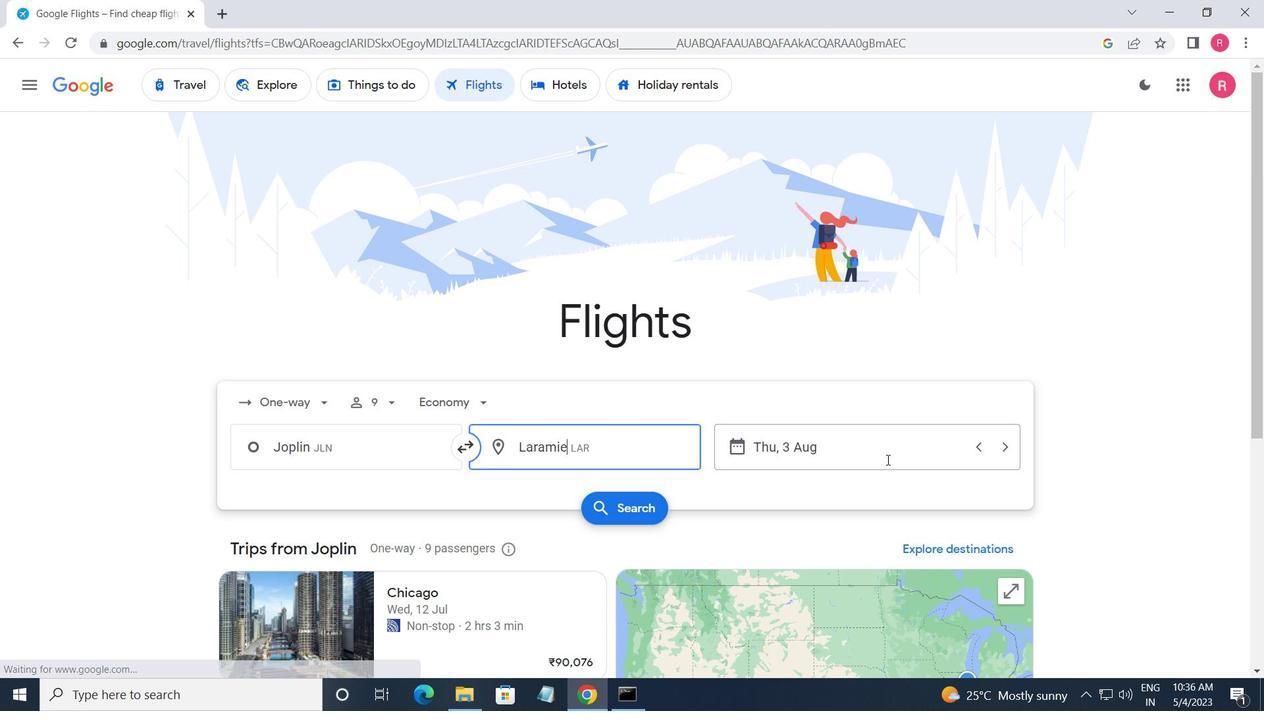 
Action: Mouse moved to (606, 380)
Screenshot: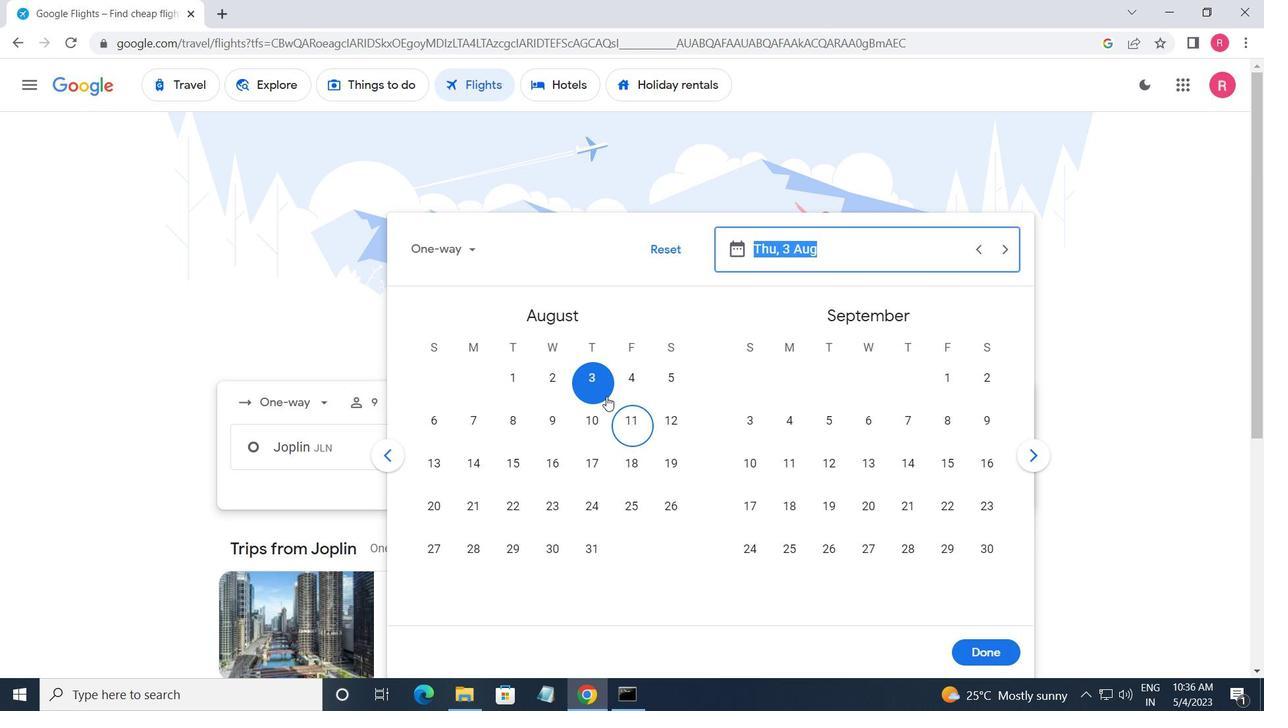 
Action: Mouse pressed left at (606, 380)
Screenshot: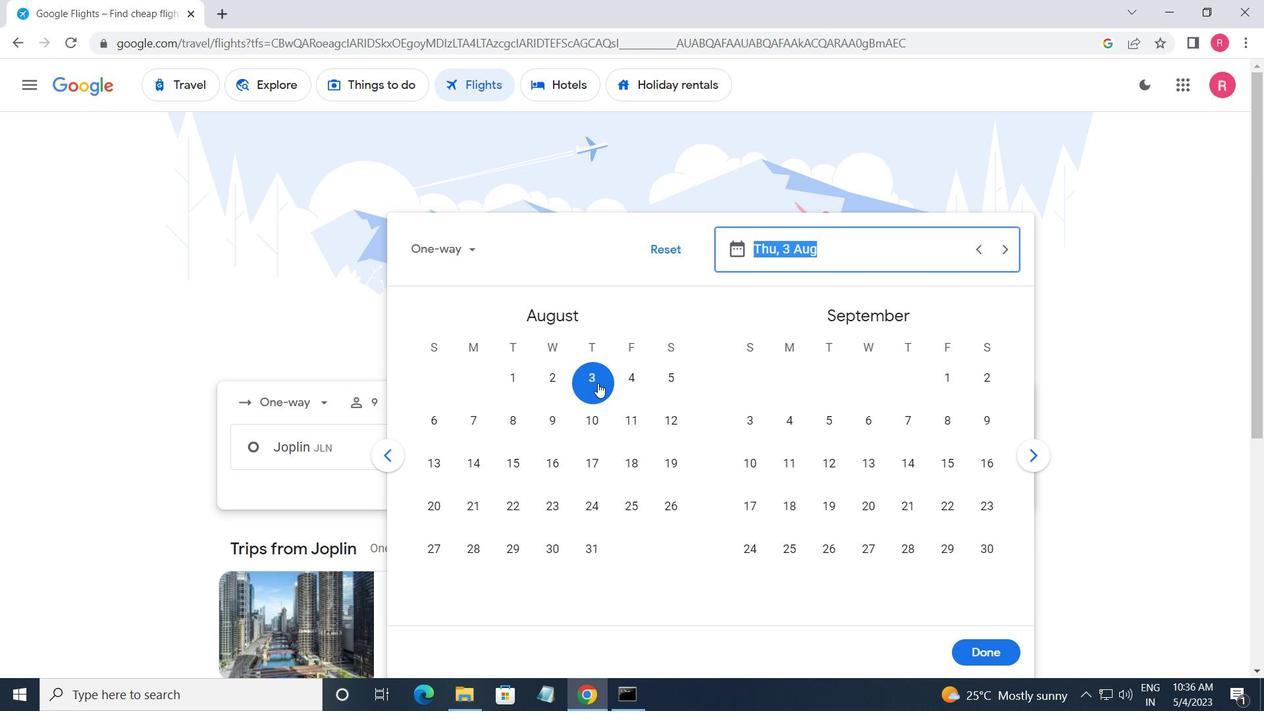 
Action: Mouse moved to (966, 648)
Screenshot: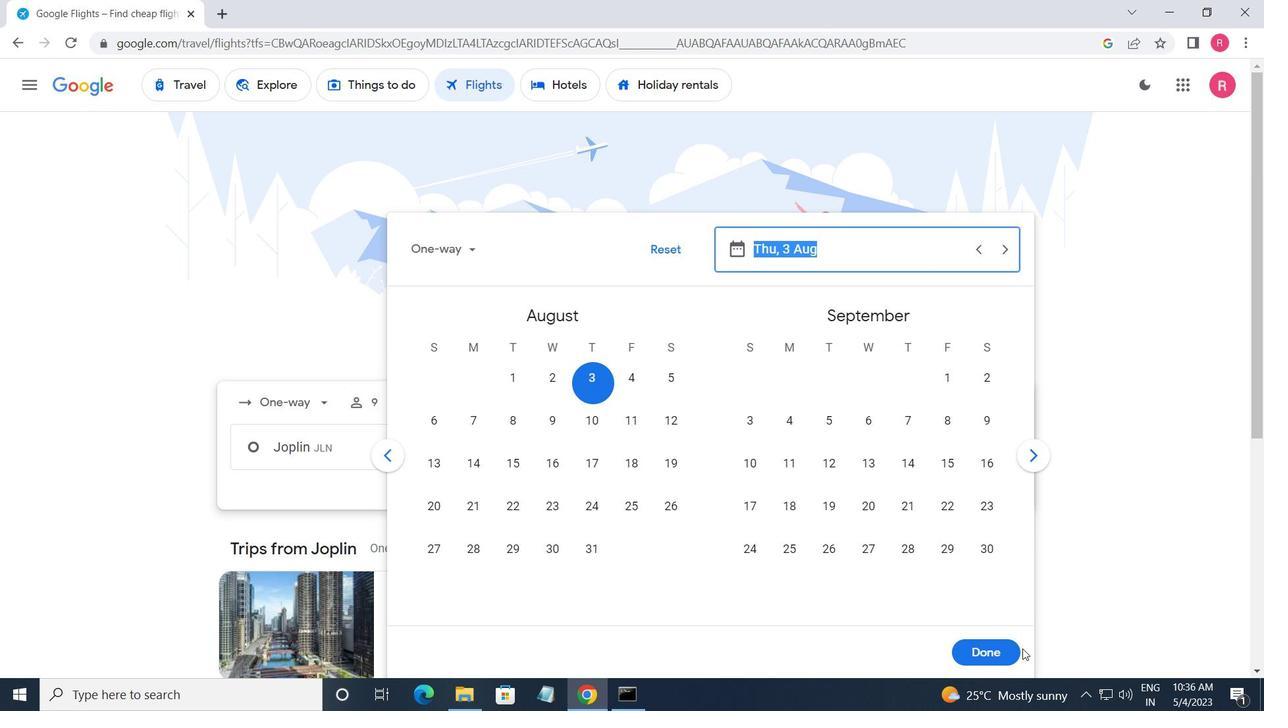 
Action: Mouse pressed left at (966, 648)
Screenshot: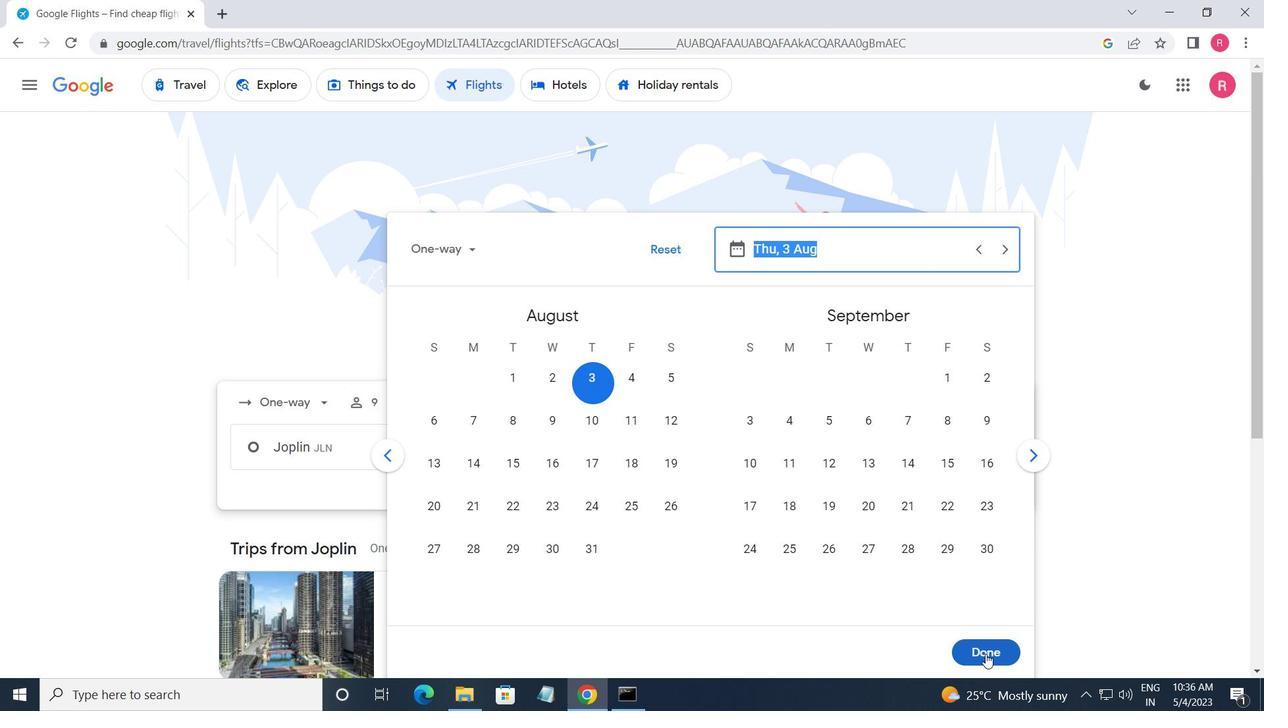 
Action: Mouse moved to (649, 500)
Screenshot: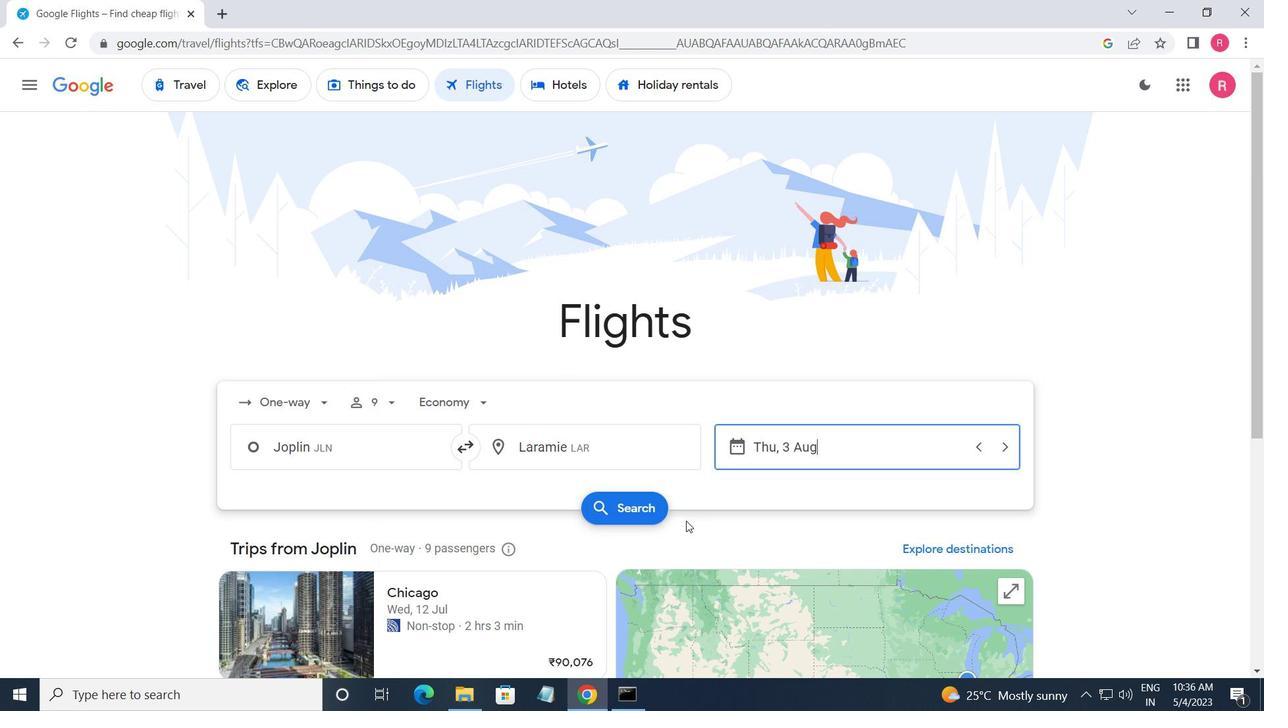 
Action: Mouse pressed left at (649, 500)
Screenshot: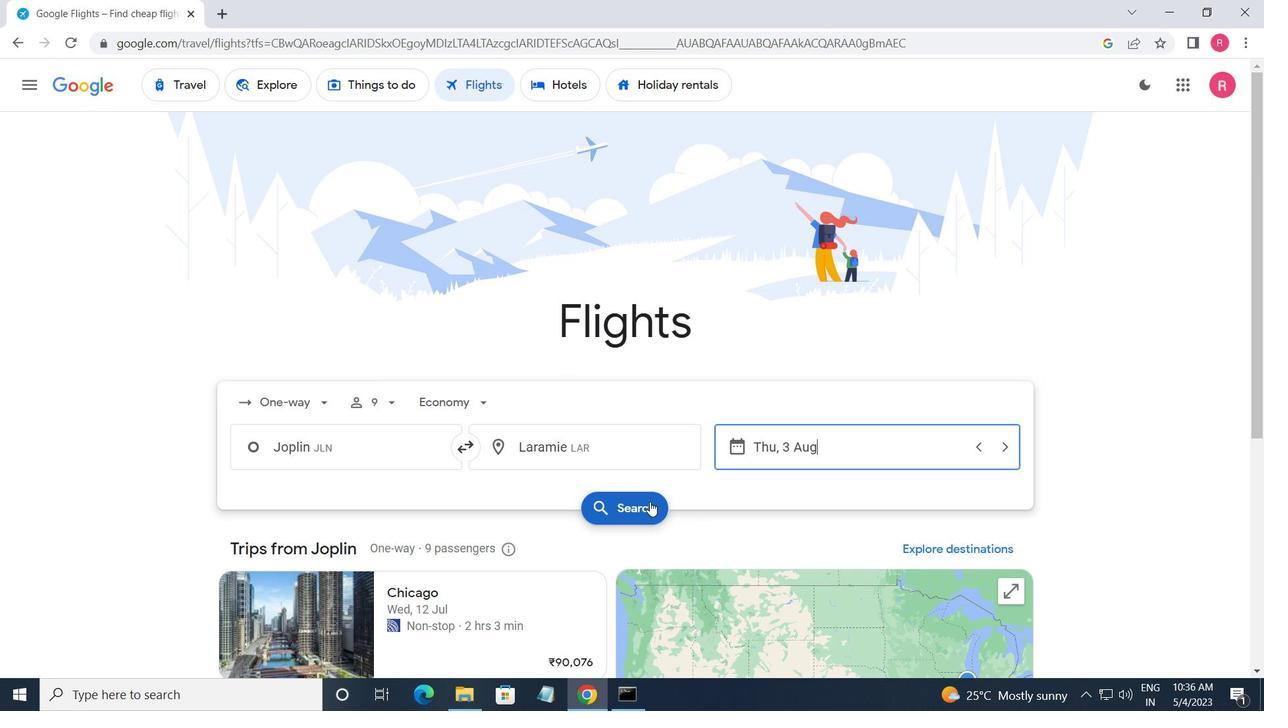 
Action: Mouse moved to (237, 239)
Screenshot: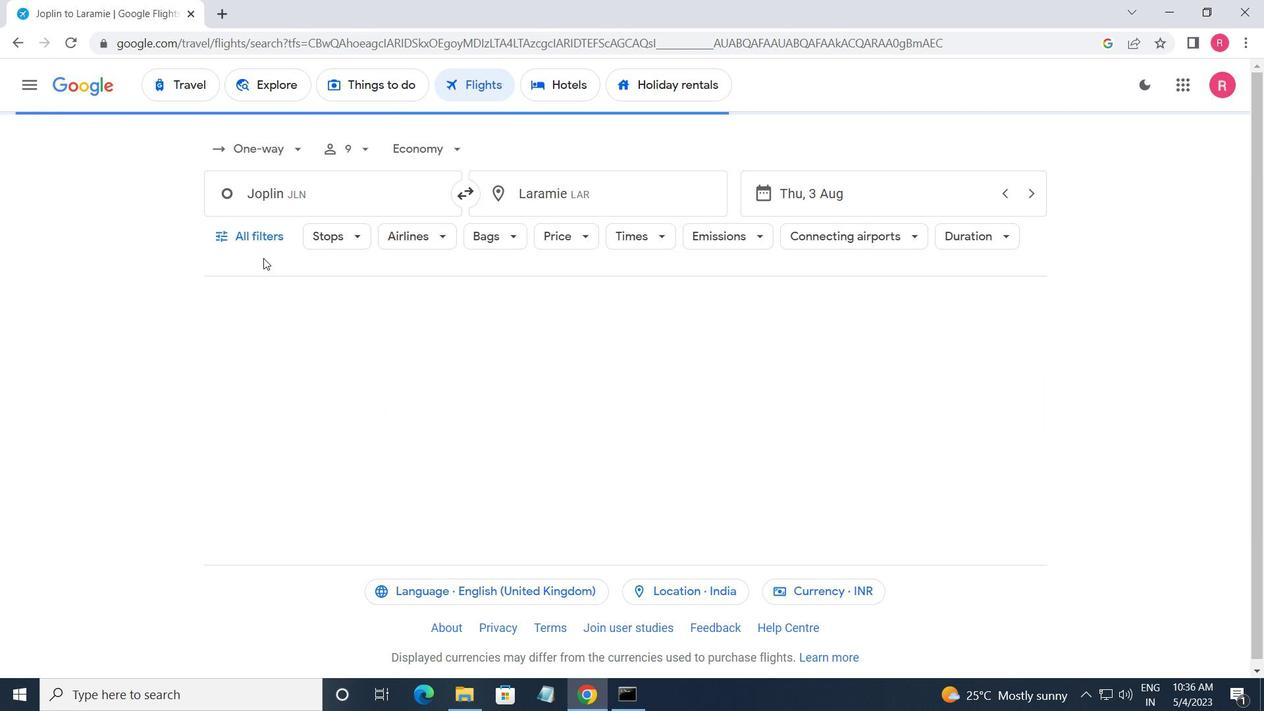 
Action: Mouse pressed left at (237, 239)
Screenshot: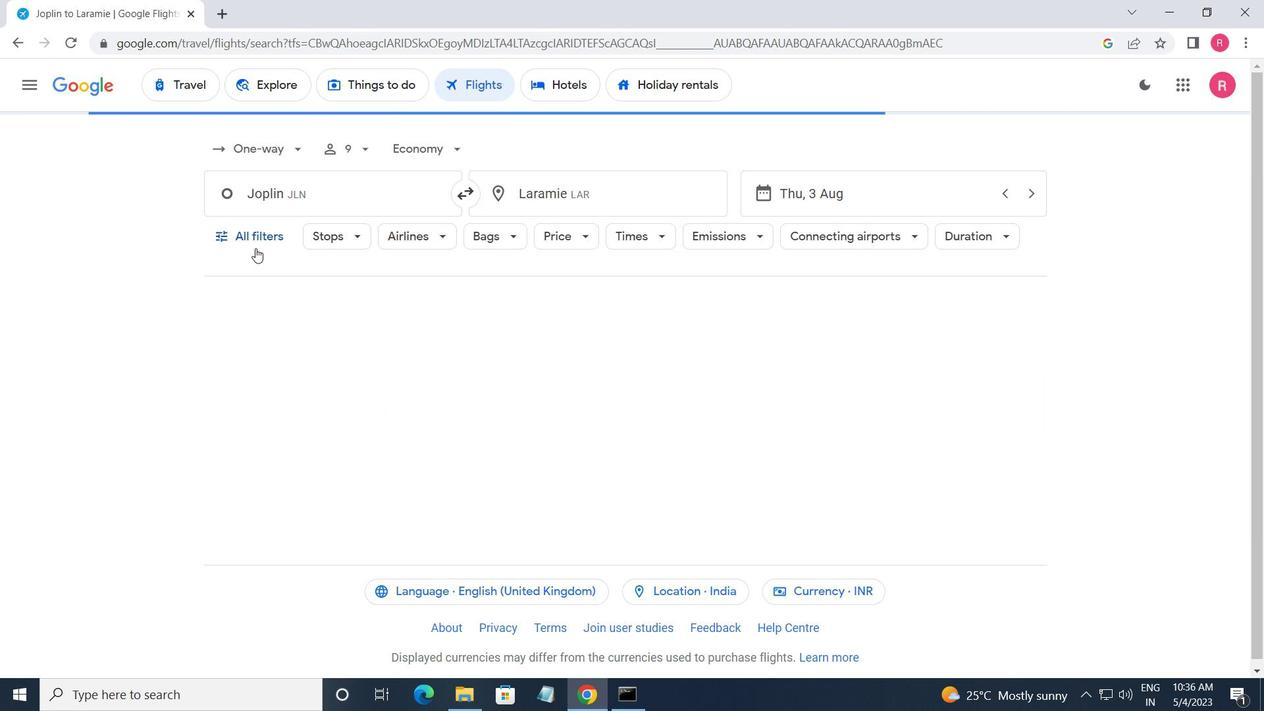 
Action: Mouse moved to (367, 420)
Screenshot: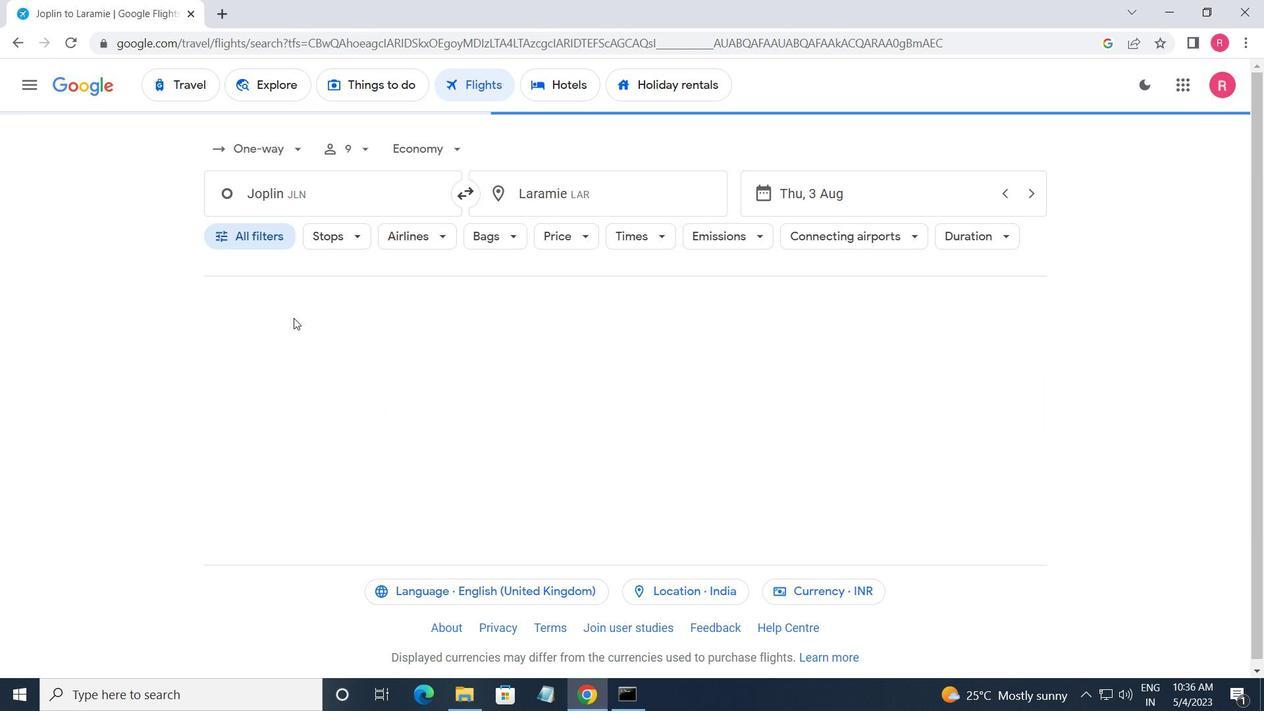 
Action: Mouse scrolled (367, 420) with delta (0, 0)
Screenshot: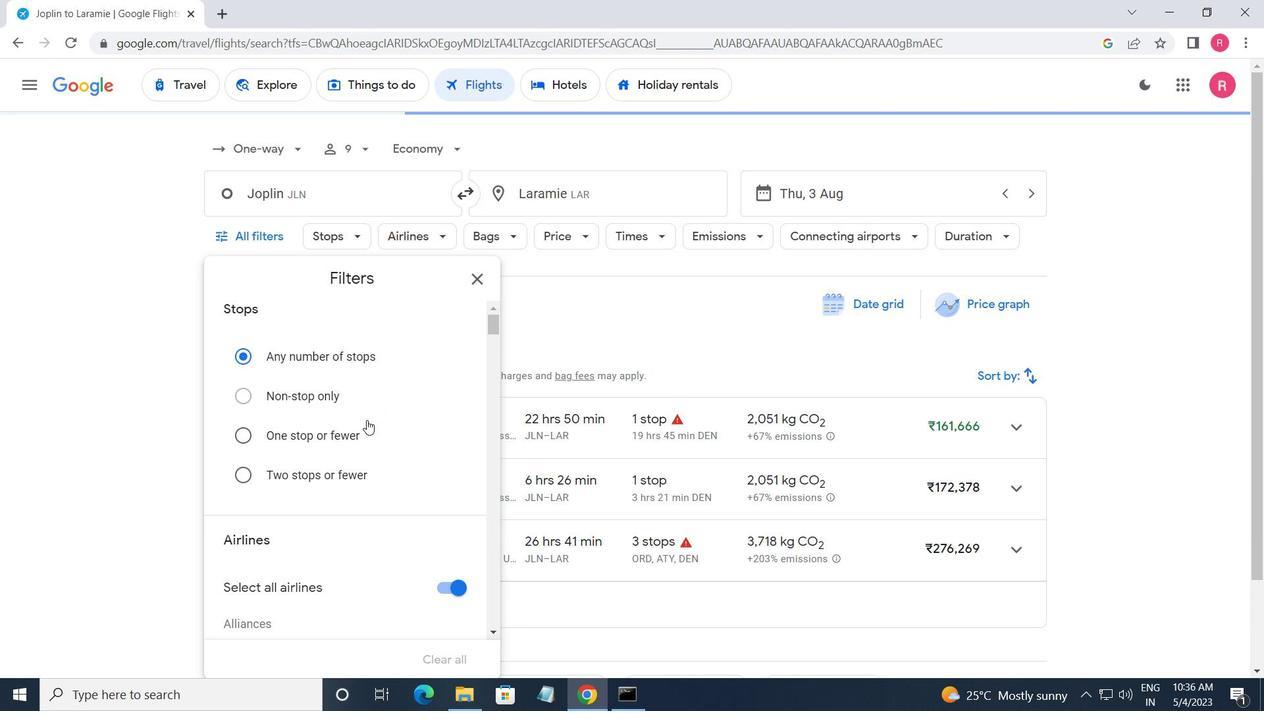 
Action: Mouse scrolled (367, 420) with delta (0, 0)
Screenshot: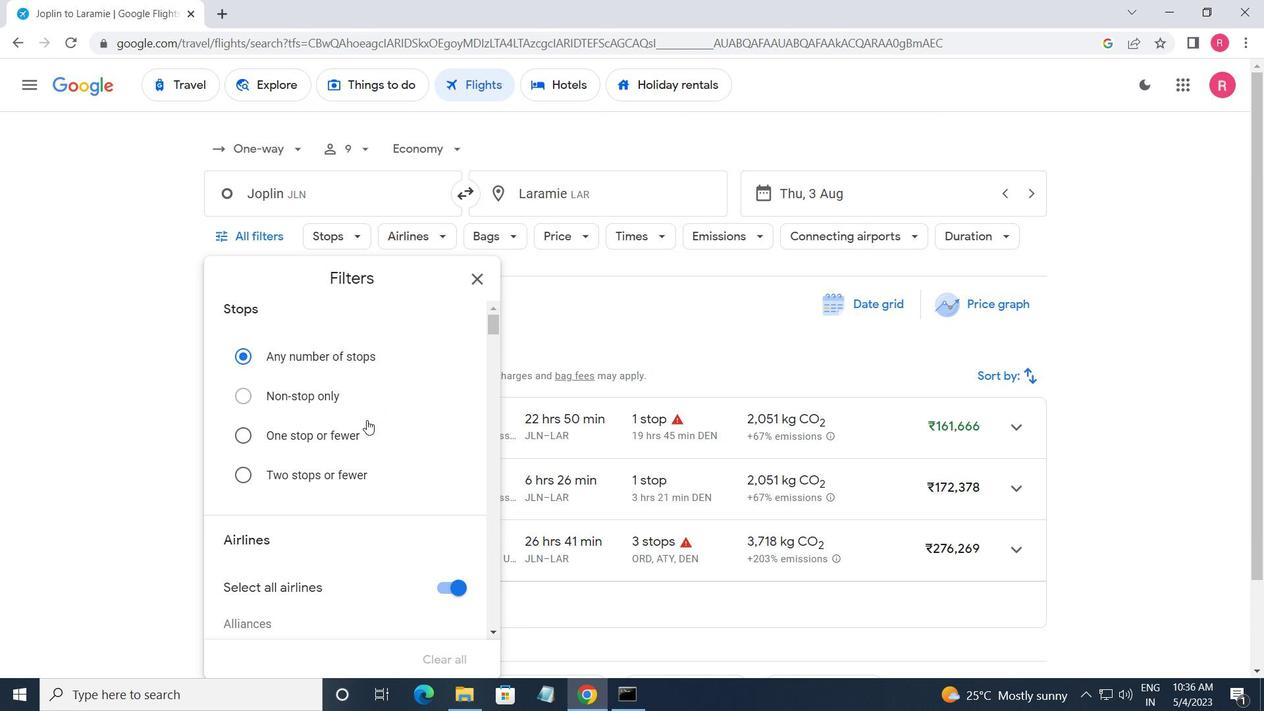 
Action: Mouse scrolled (367, 420) with delta (0, 0)
Screenshot: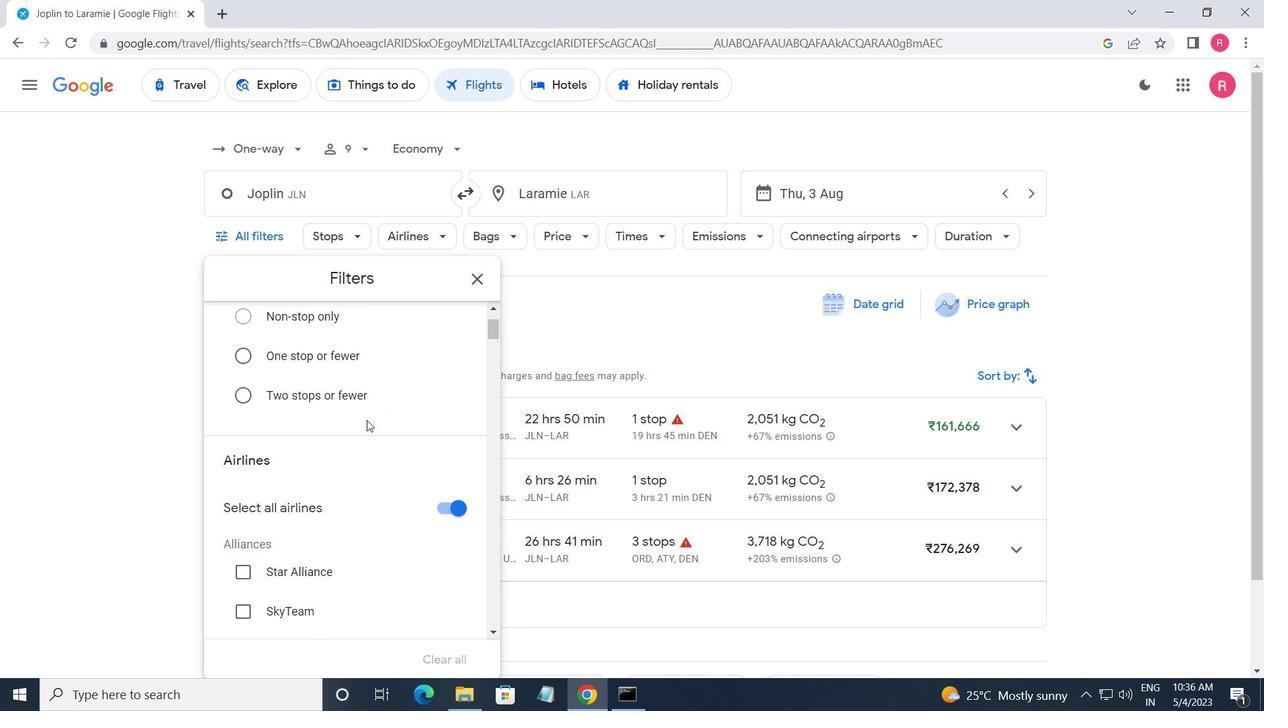 
Action: Mouse scrolled (367, 420) with delta (0, 0)
Screenshot: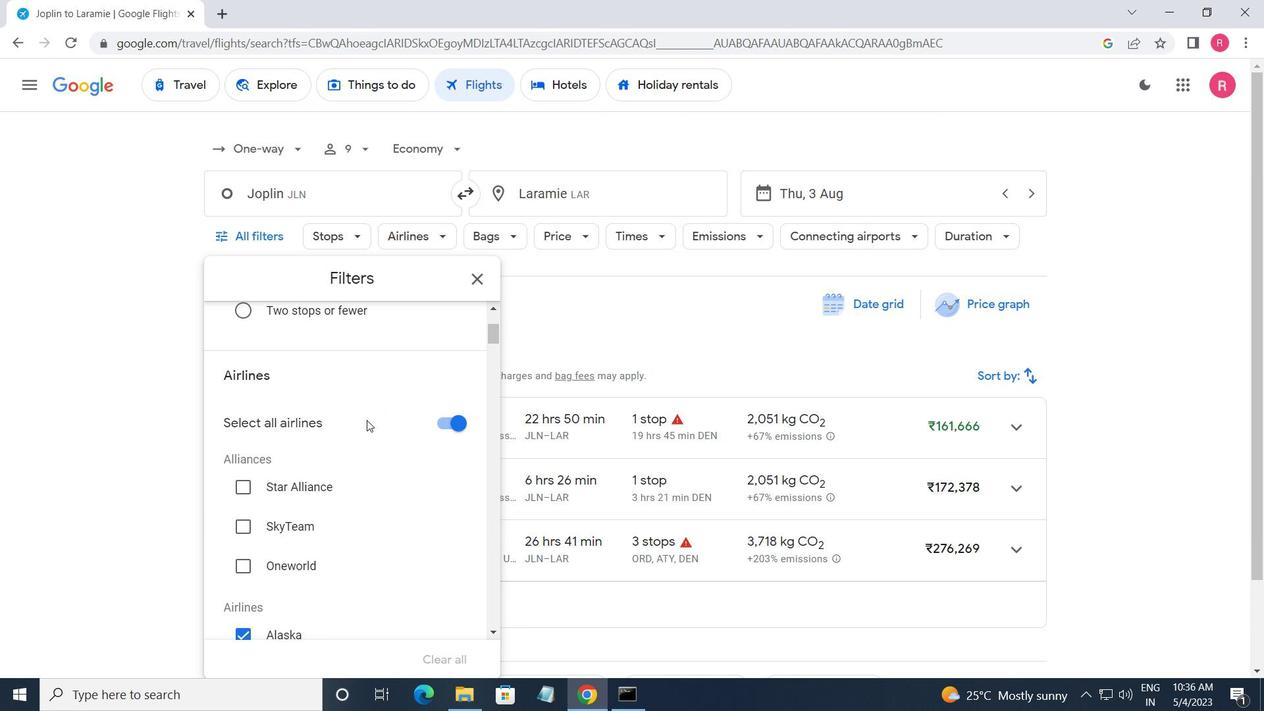
Action: Mouse scrolled (367, 420) with delta (0, 0)
Screenshot: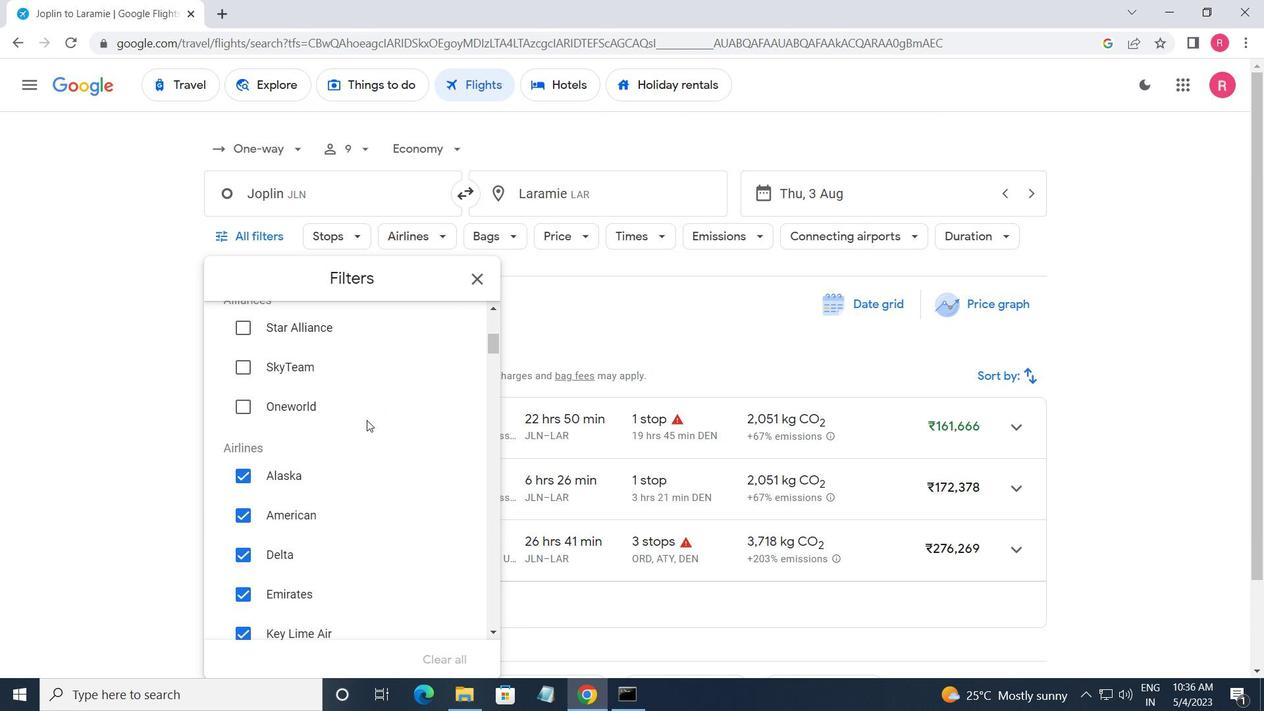
Action: Mouse scrolled (367, 420) with delta (0, 0)
Screenshot: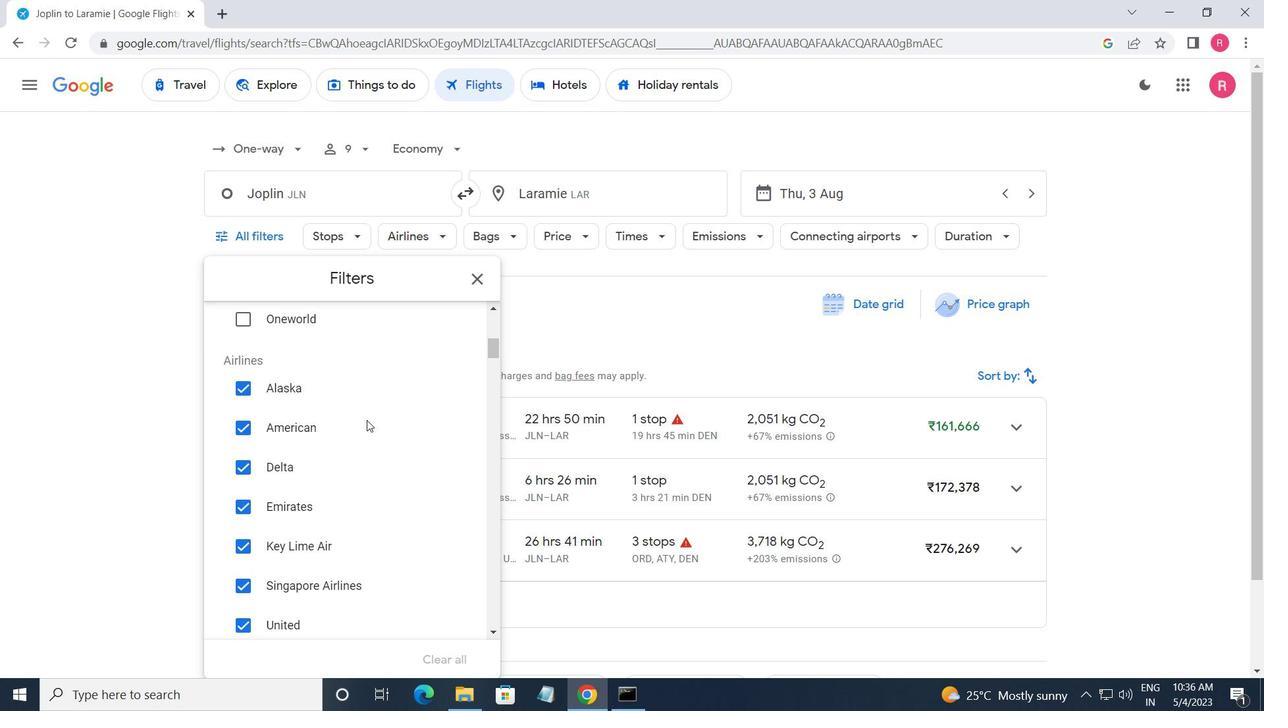 
Action: Mouse moved to (427, 544)
Screenshot: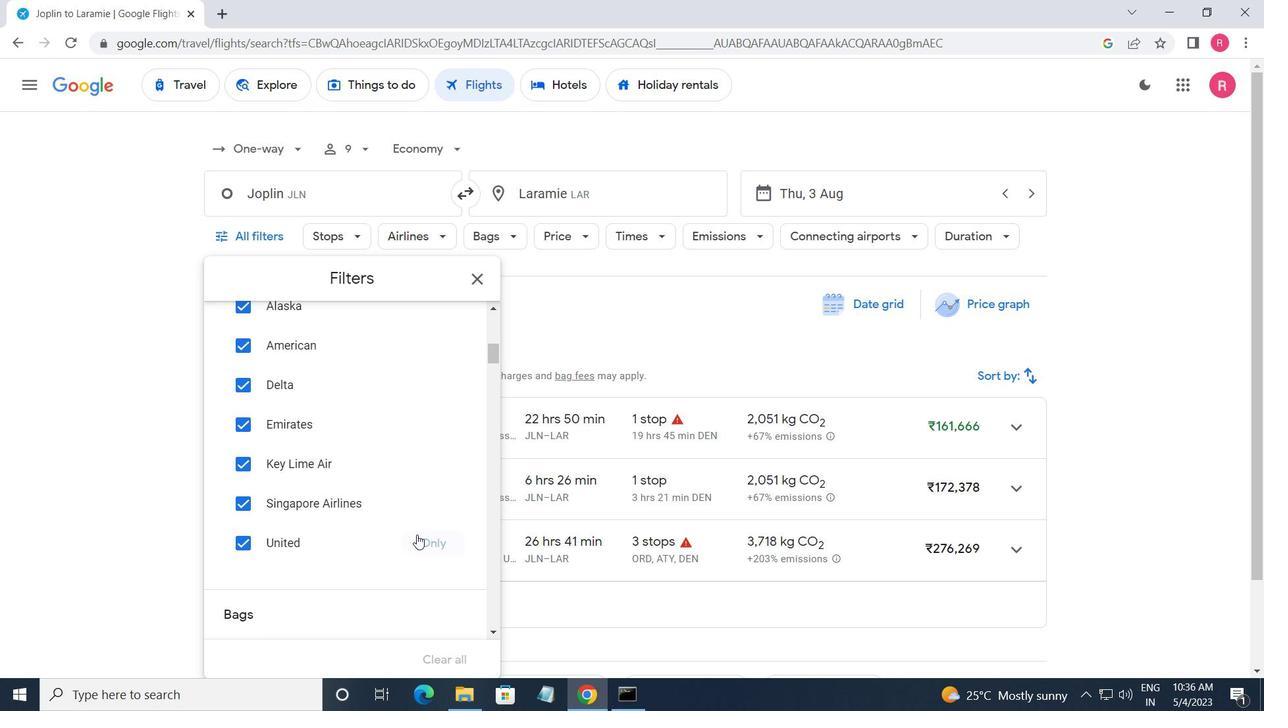 
Action: Mouse pressed left at (427, 544)
Screenshot: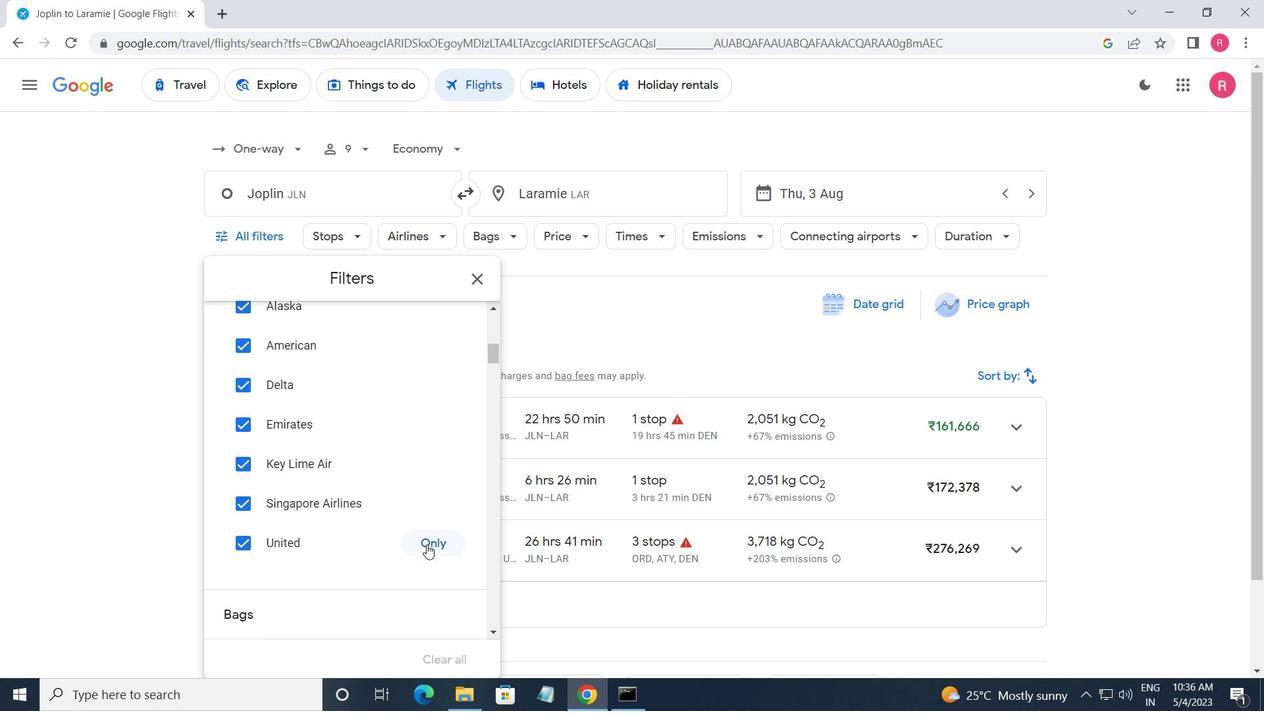 
Action: Mouse moved to (405, 515)
Screenshot: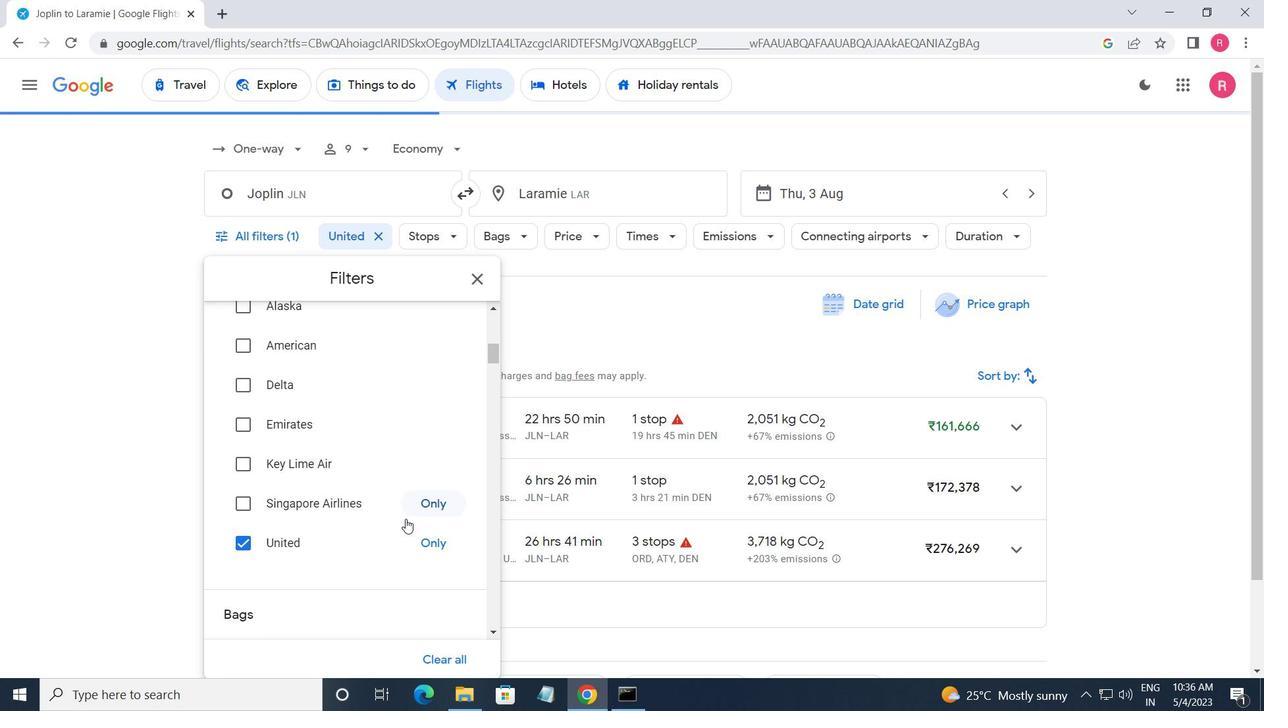 
Action: Mouse scrolled (405, 515) with delta (0, 0)
Screenshot: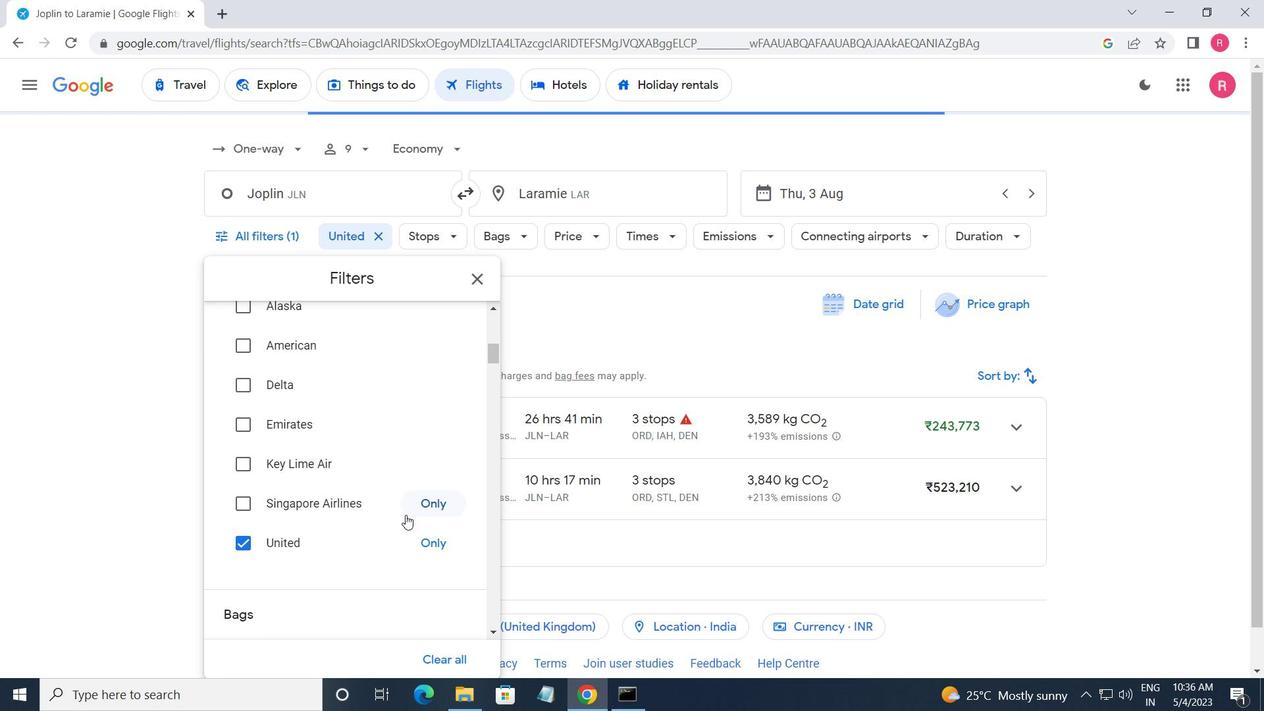 
Action: Mouse scrolled (405, 515) with delta (0, 0)
Screenshot: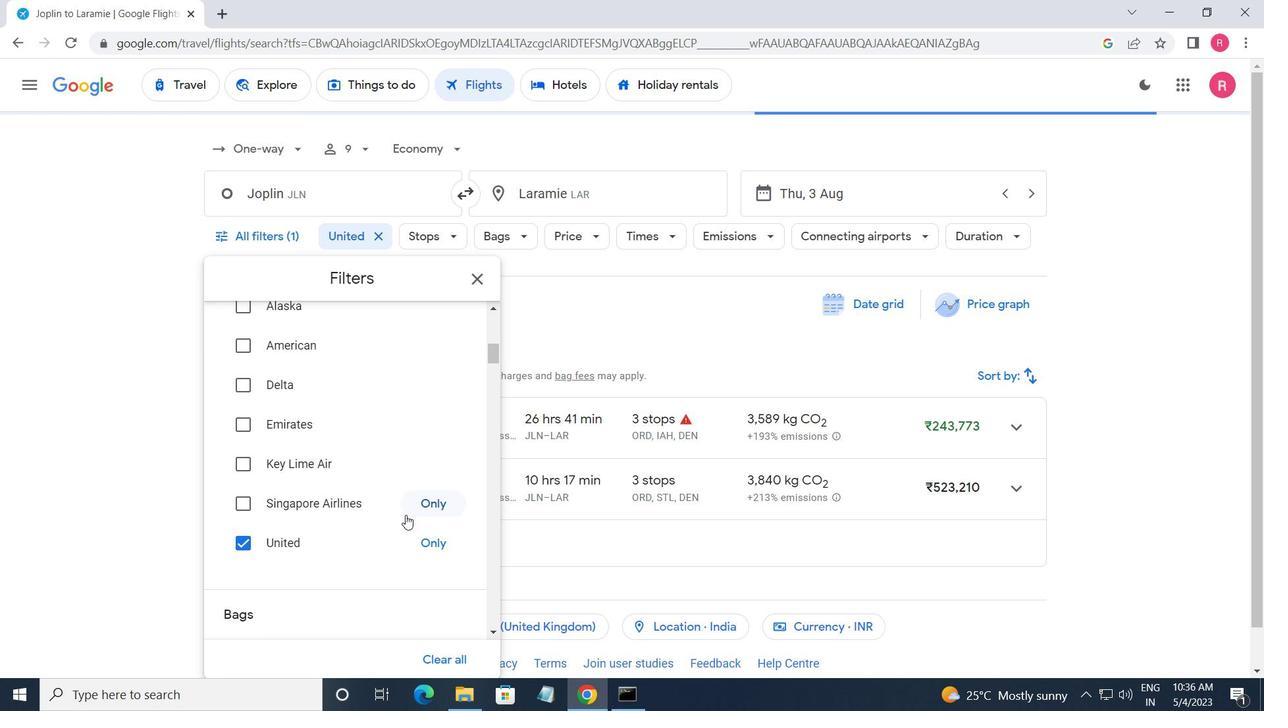 
Action: Mouse moved to (449, 496)
Screenshot: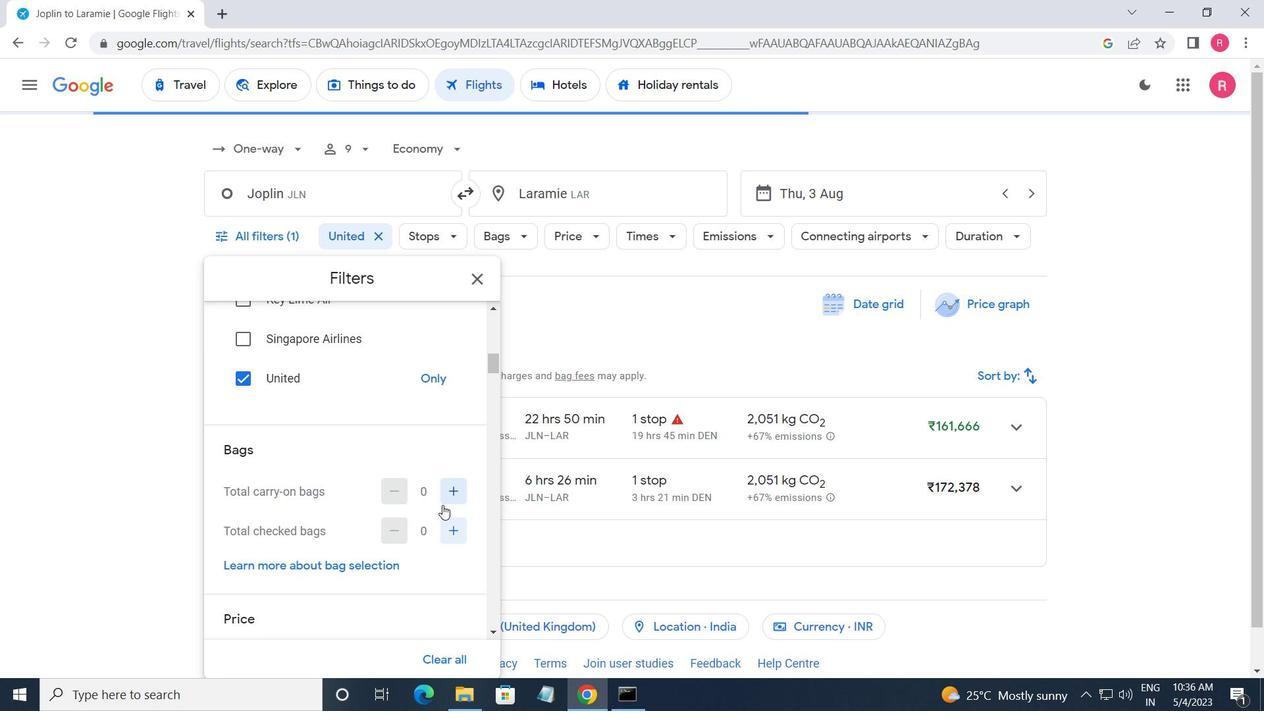 
Action: Mouse pressed left at (449, 496)
Screenshot: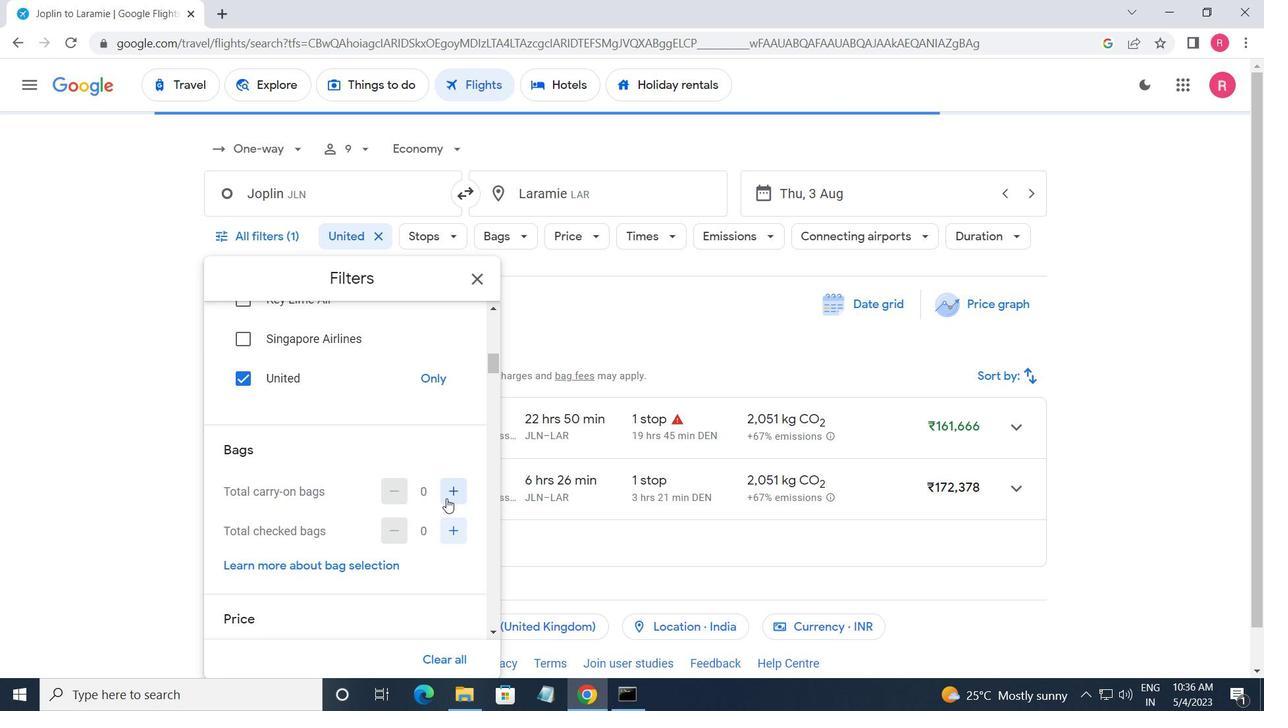 
Action: Mouse pressed left at (449, 496)
Screenshot: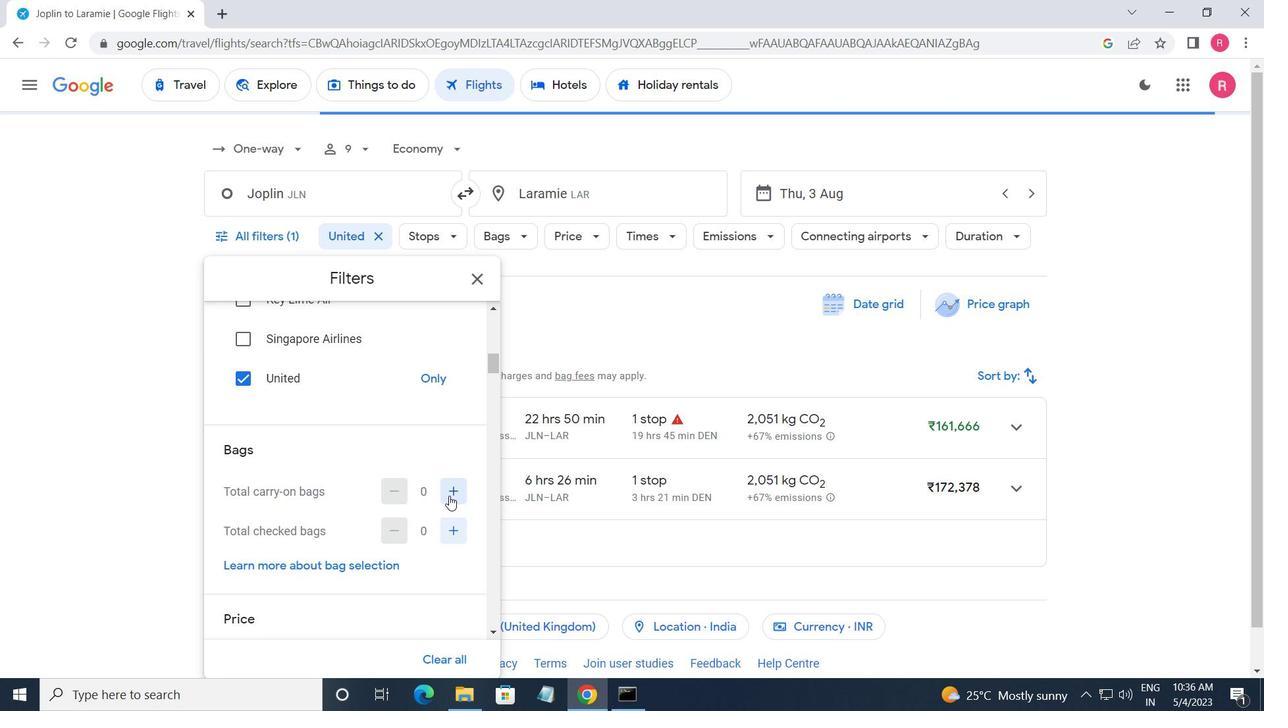
Action: Mouse moved to (449, 494)
Screenshot: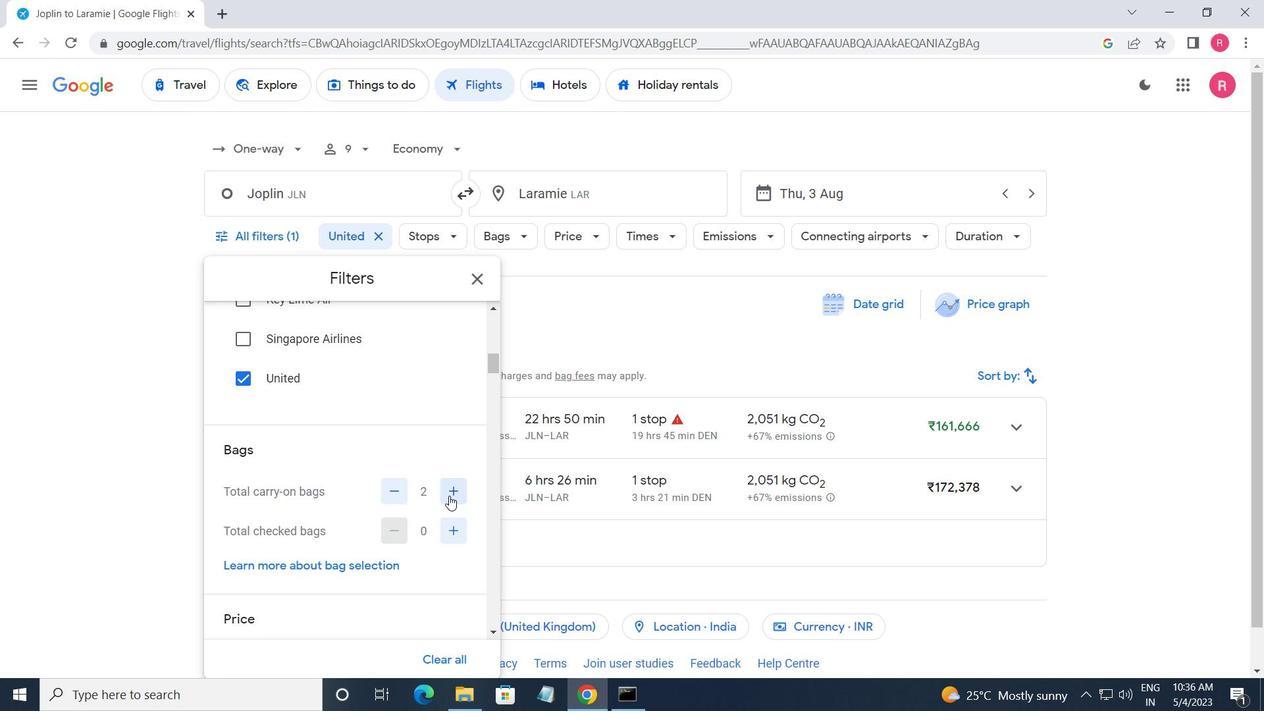 
Action: Mouse scrolled (449, 494) with delta (0, 0)
Screenshot: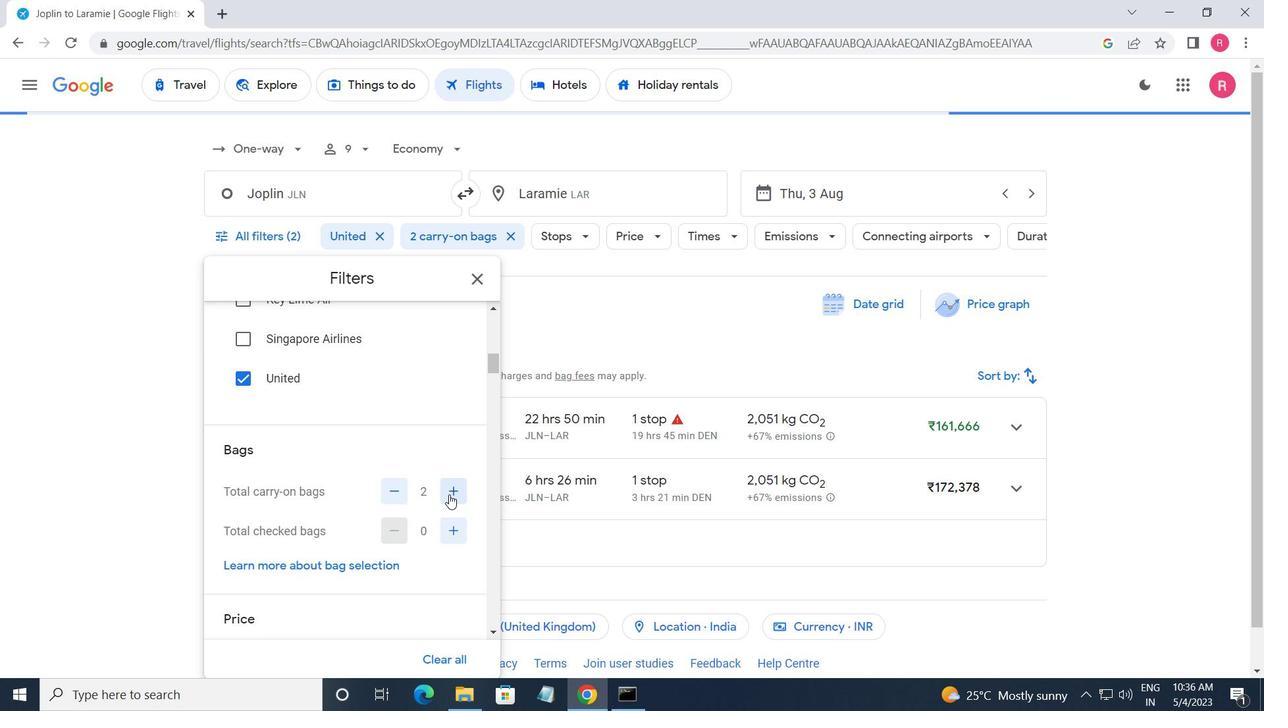 
Action: Mouse moved to (449, 494)
Screenshot: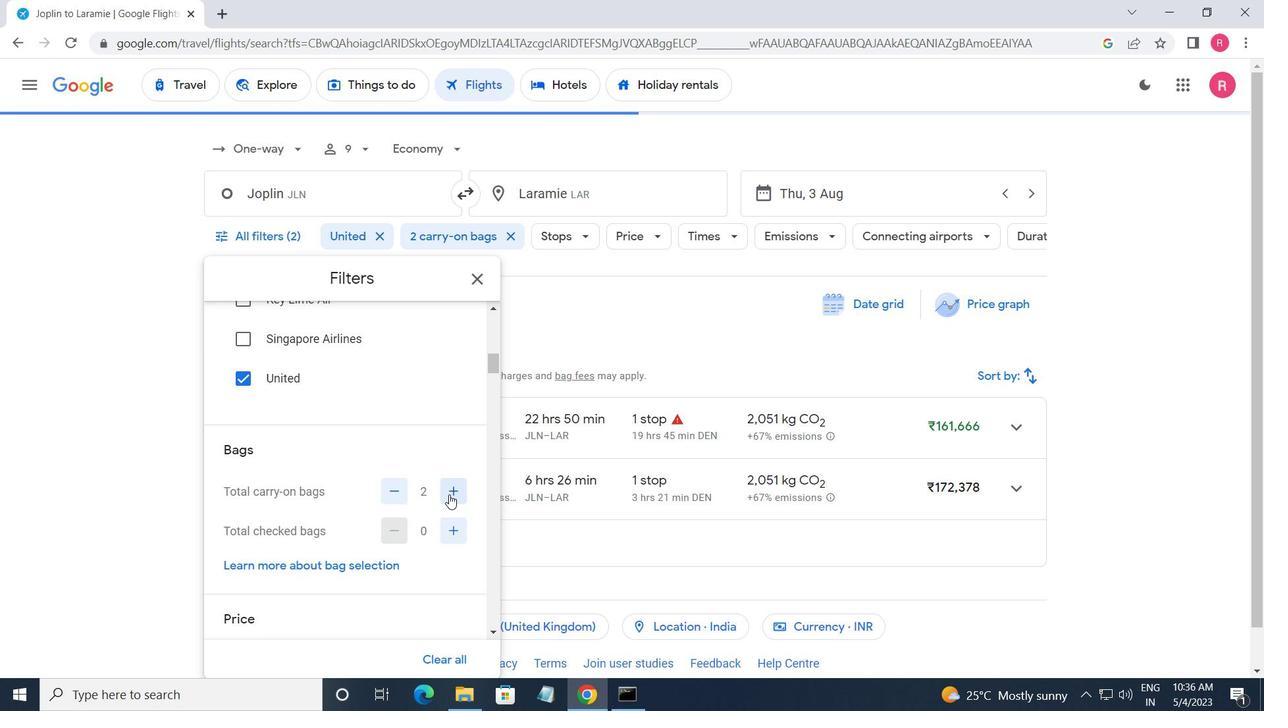
Action: Mouse scrolled (449, 493) with delta (0, 0)
Screenshot: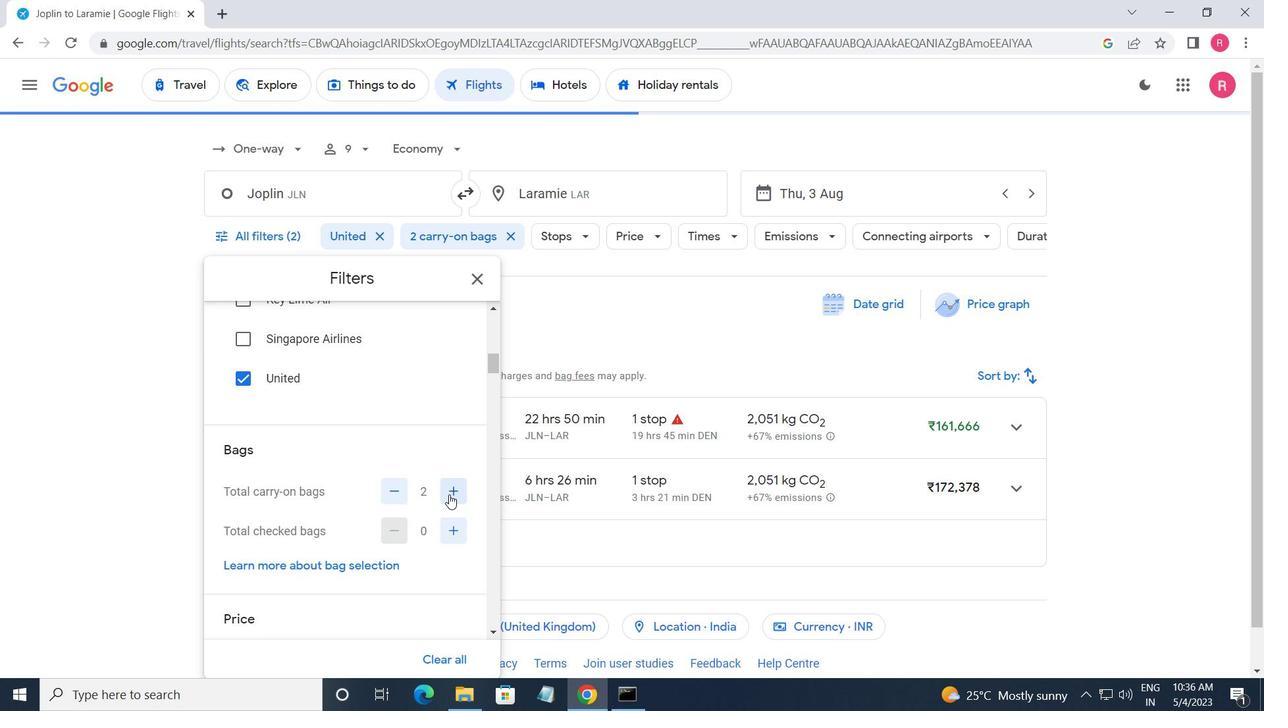 
Action: Mouse moved to (459, 533)
Screenshot: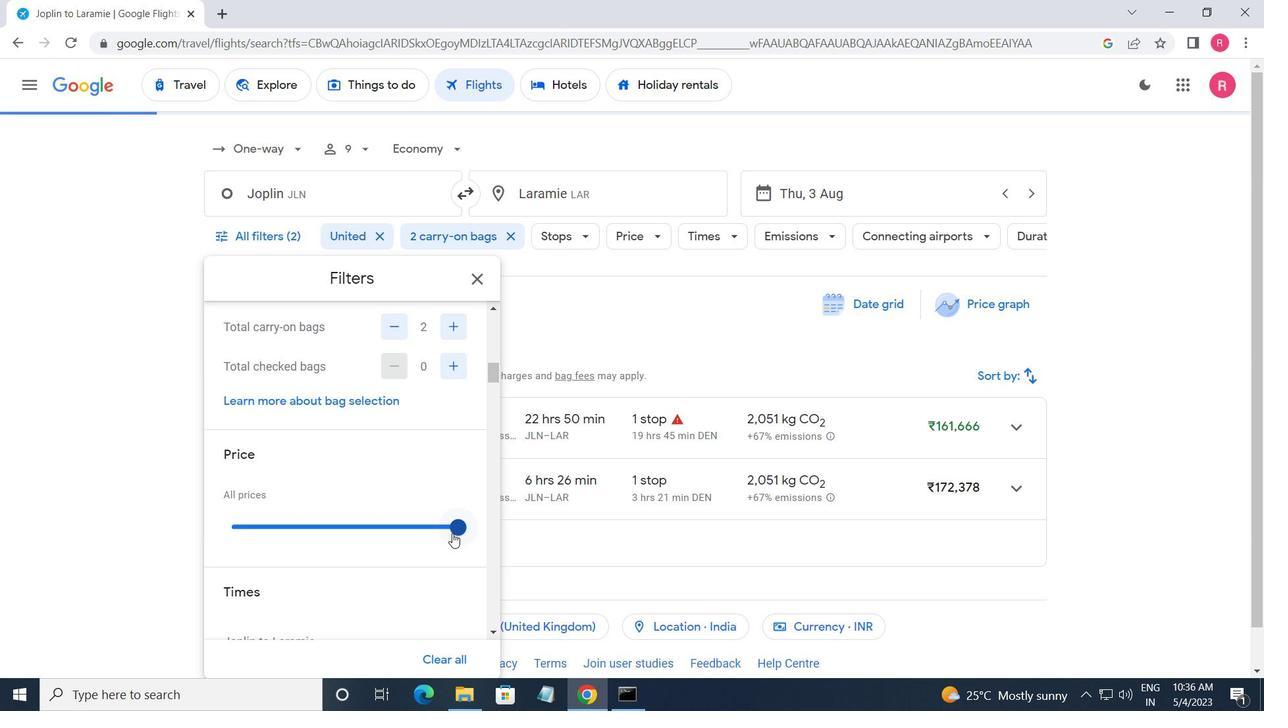 
Action: Mouse pressed left at (459, 533)
Screenshot: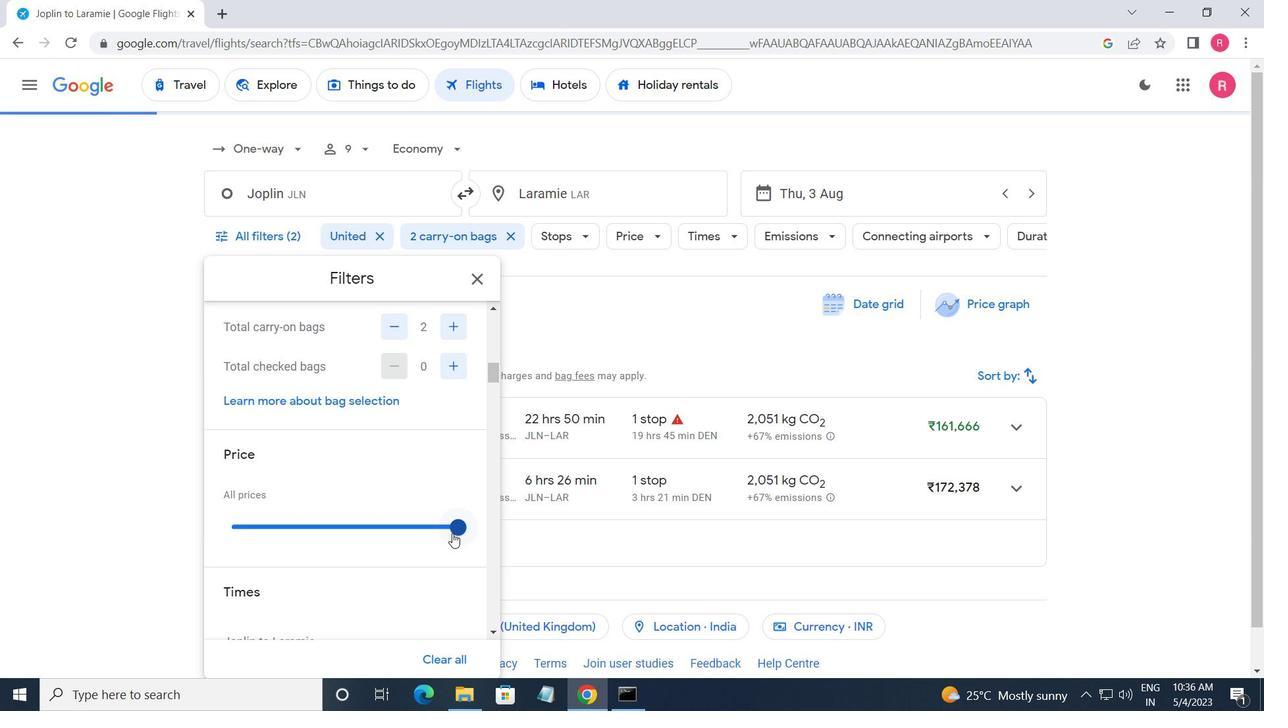 
Action: Mouse moved to (321, 521)
Screenshot: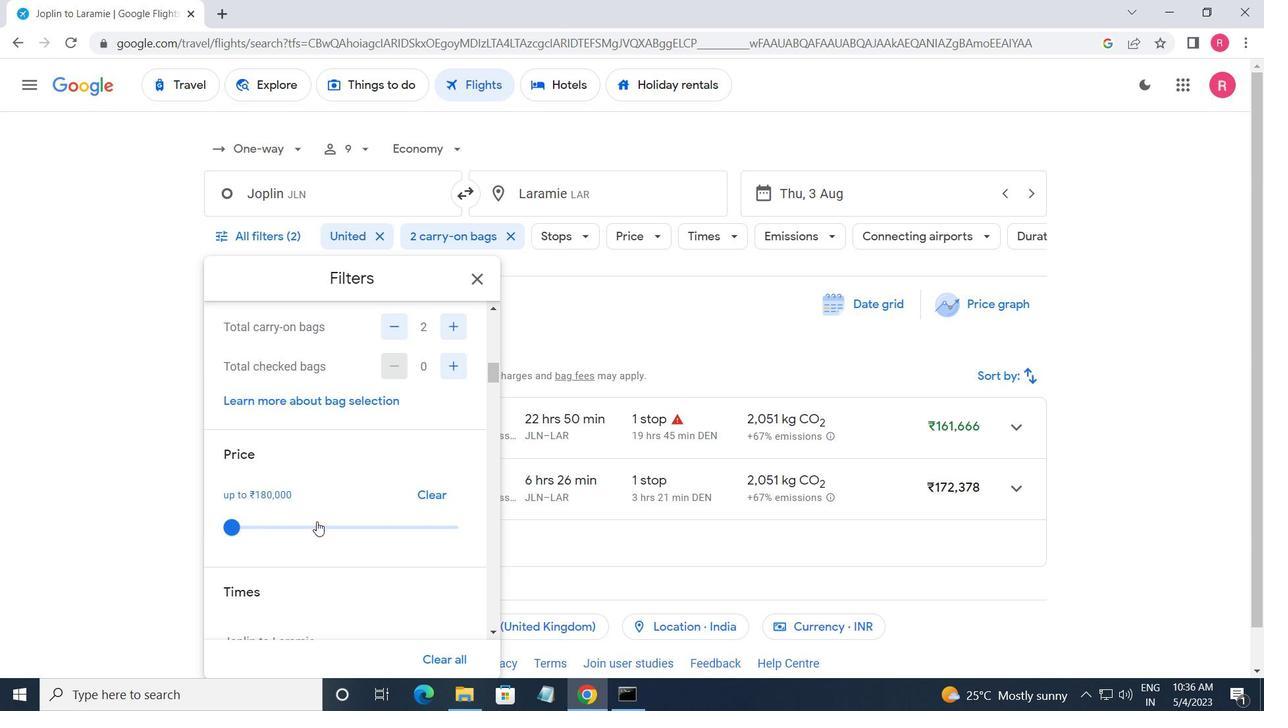 
Action: Mouse scrolled (321, 520) with delta (0, 0)
Screenshot: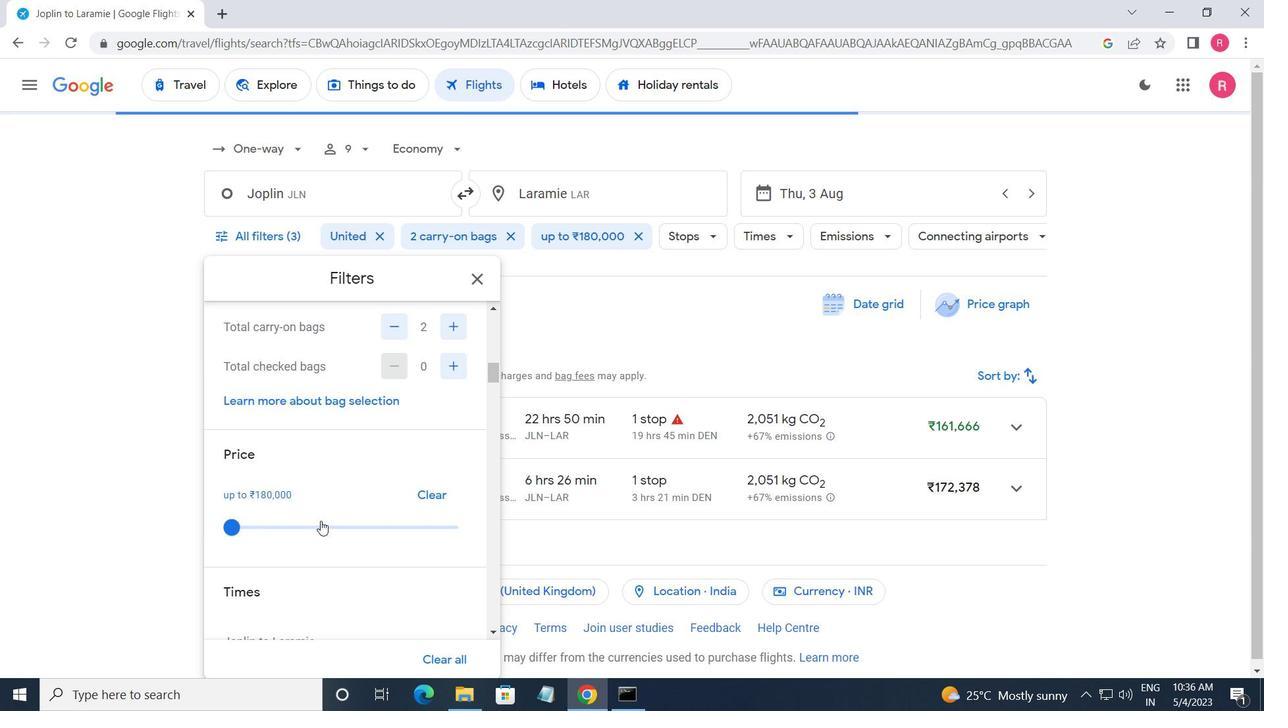 
Action: Mouse moved to (321, 520)
Screenshot: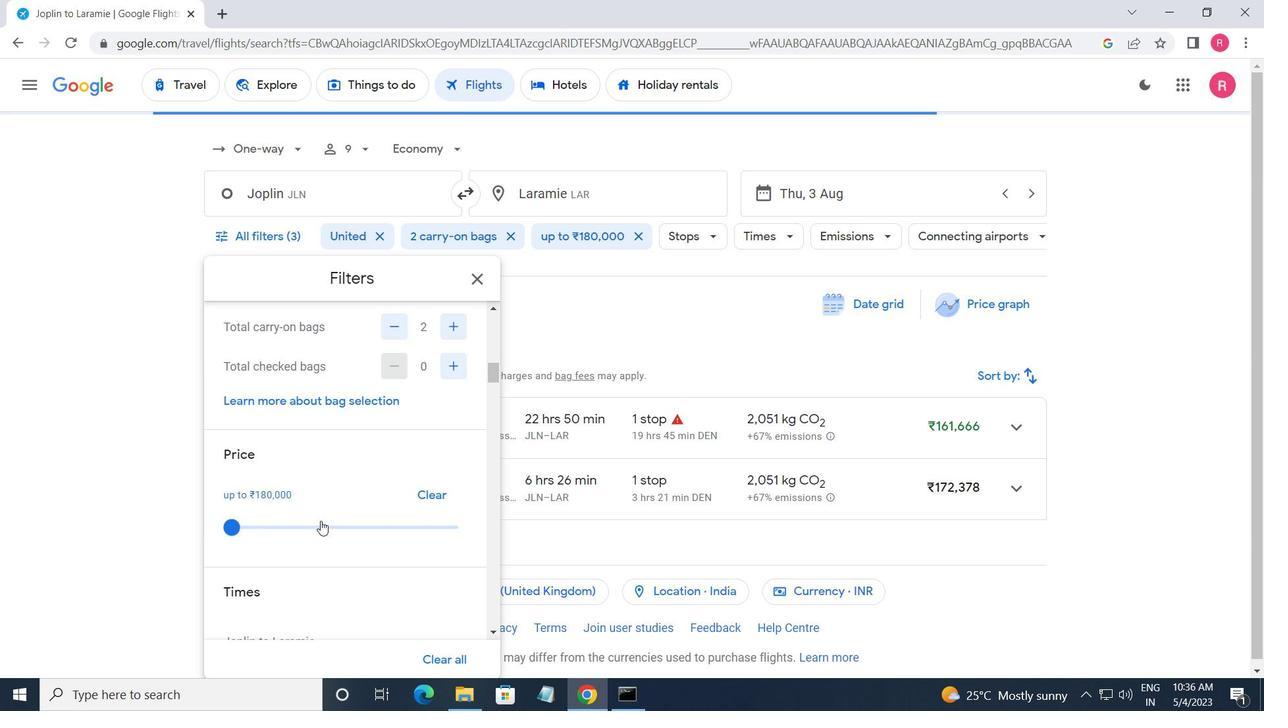 
Action: Mouse scrolled (321, 519) with delta (0, 0)
Screenshot: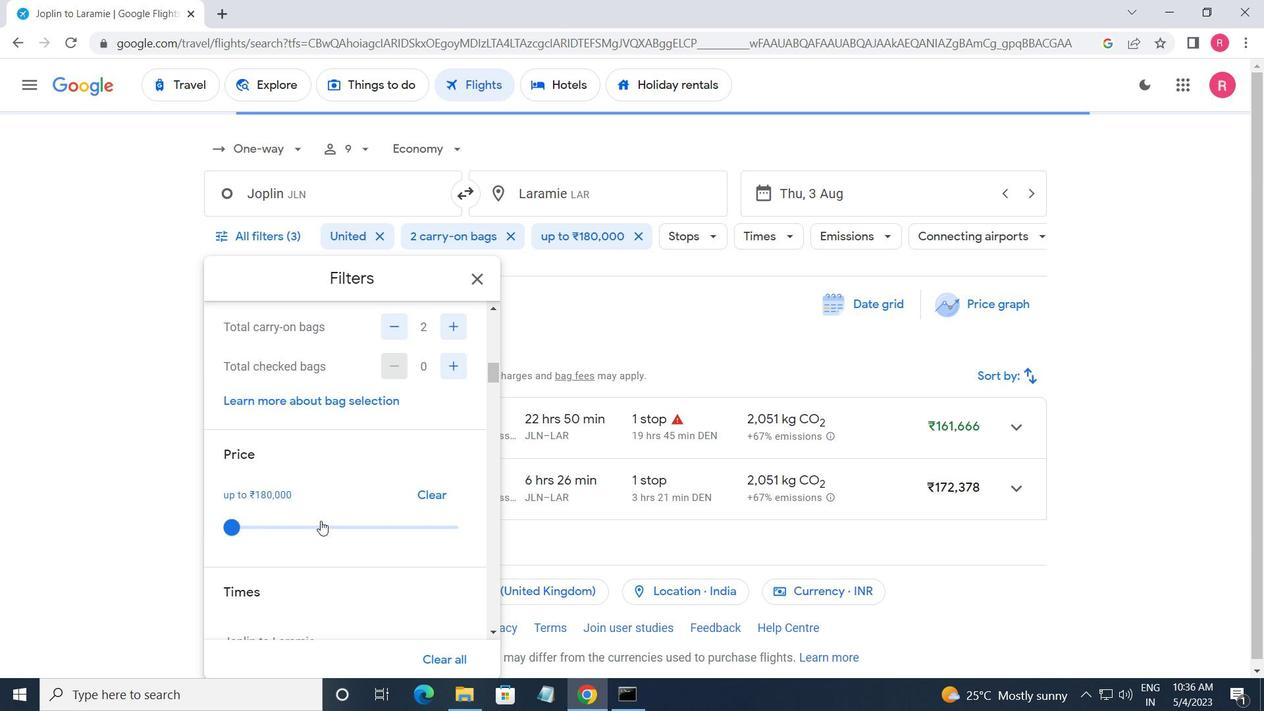 
Action: Mouse moved to (243, 546)
Screenshot: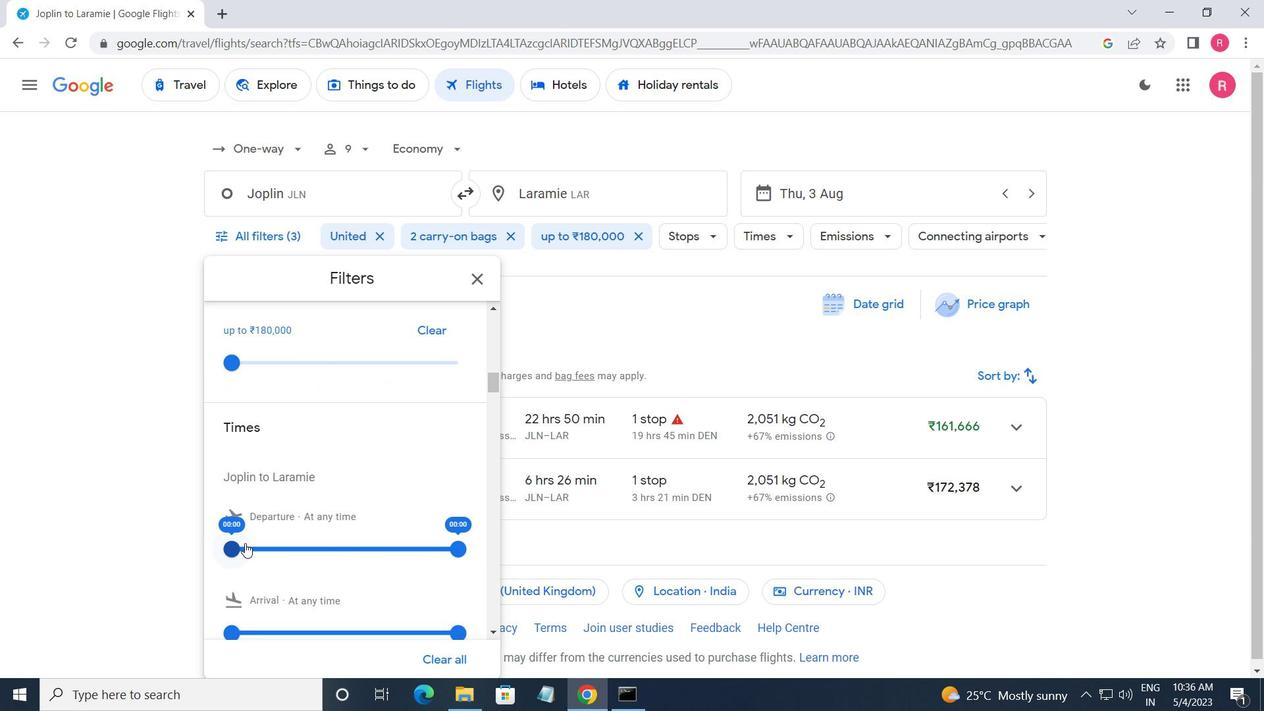 
Action: Mouse pressed left at (243, 546)
Screenshot: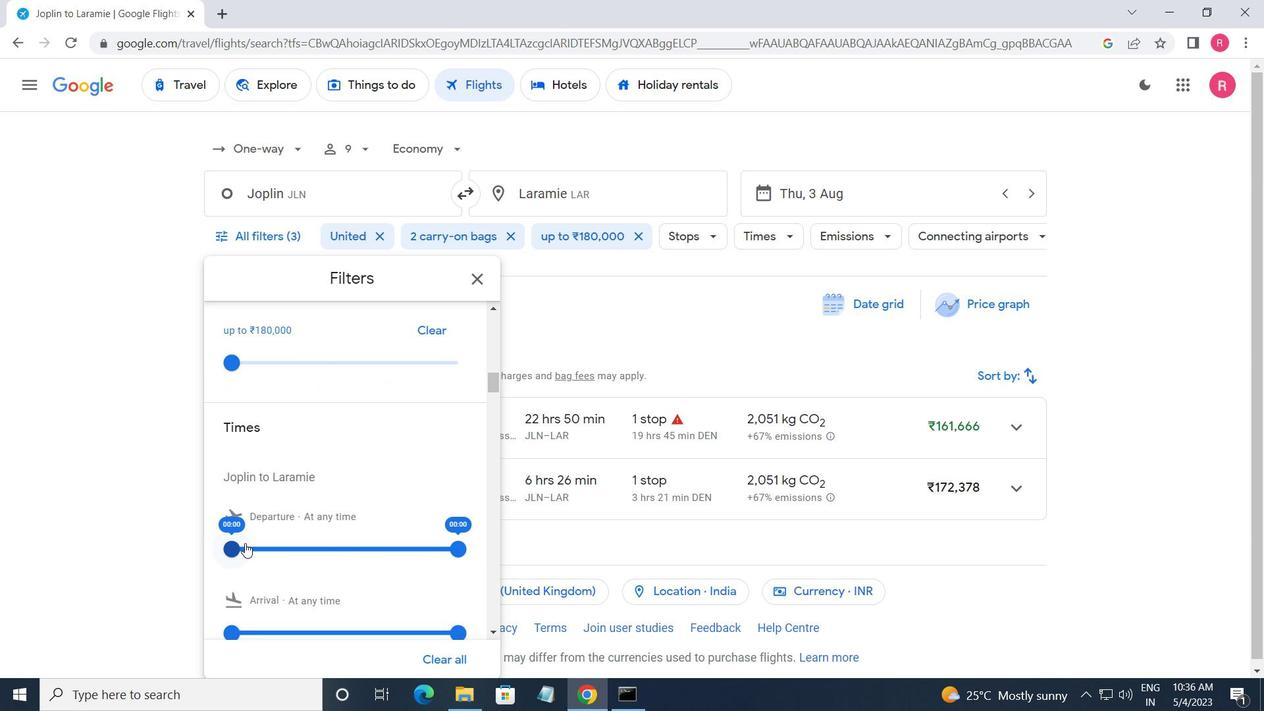 
Action: Mouse moved to (461, 552)
Screenshot: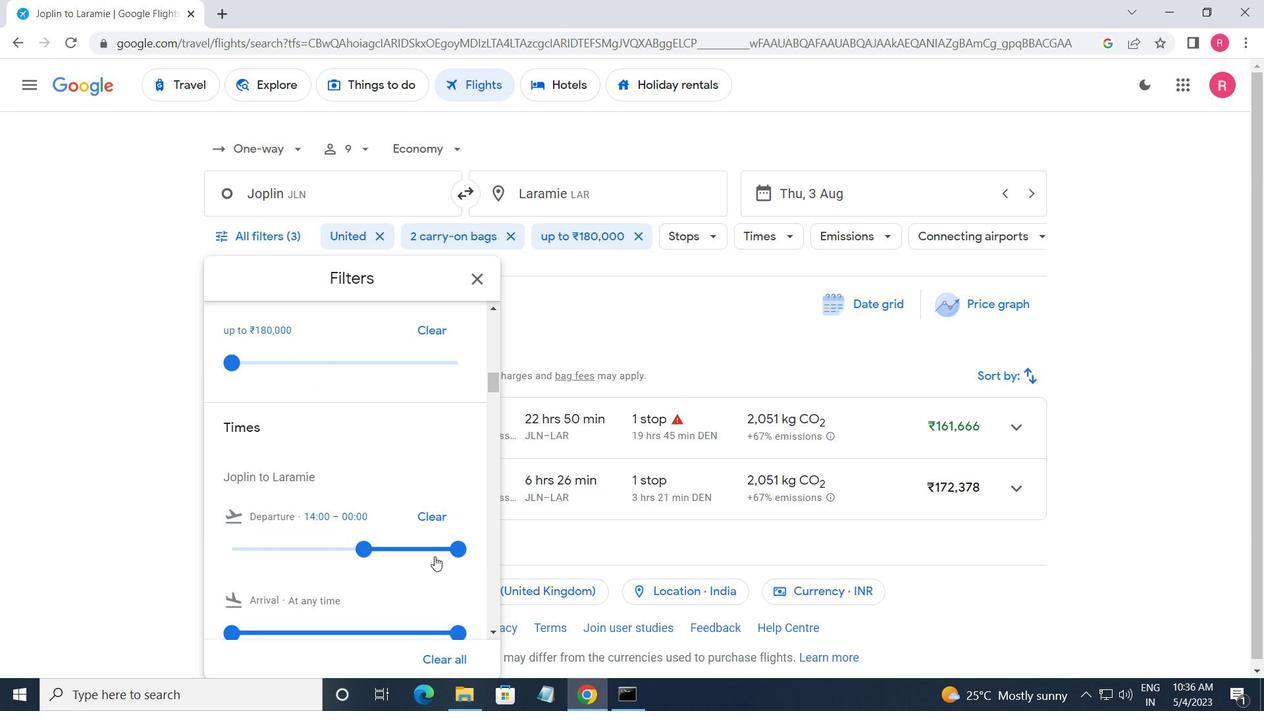 
Action: Mouse pressed left at (461, 552)
Screenshot: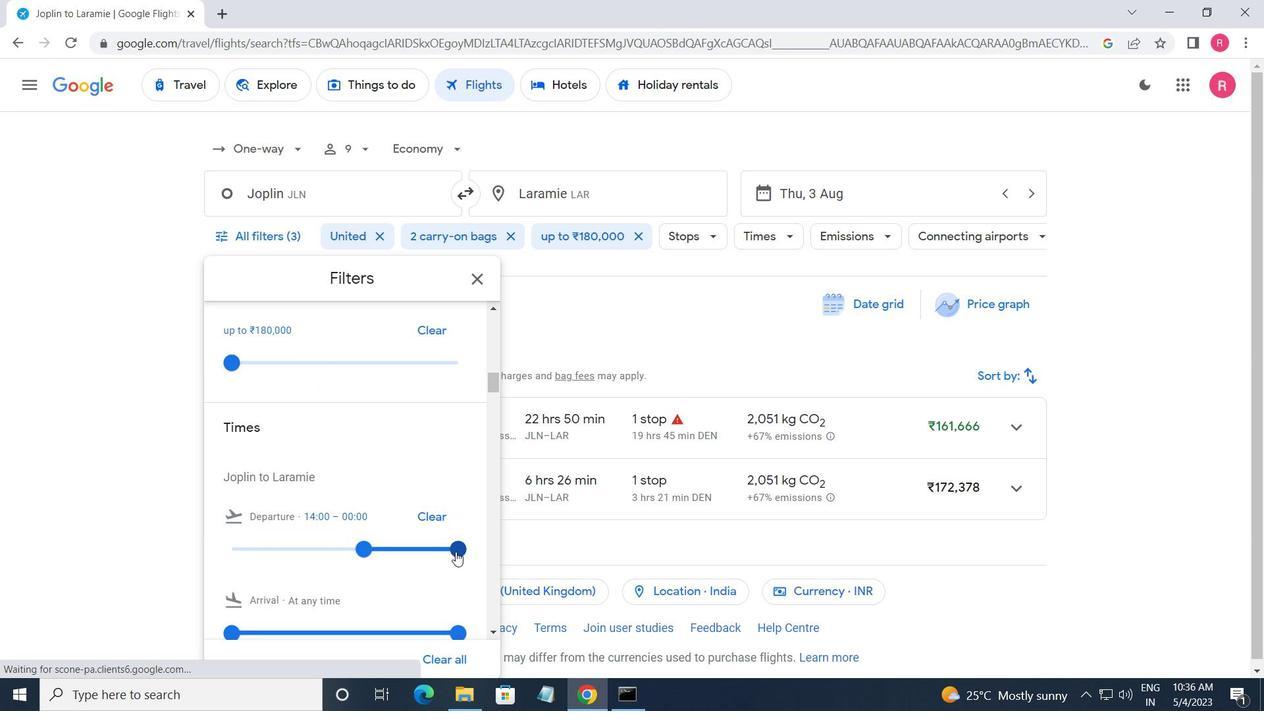 
Action: Mouse moved to (467, 281)
Screenshot: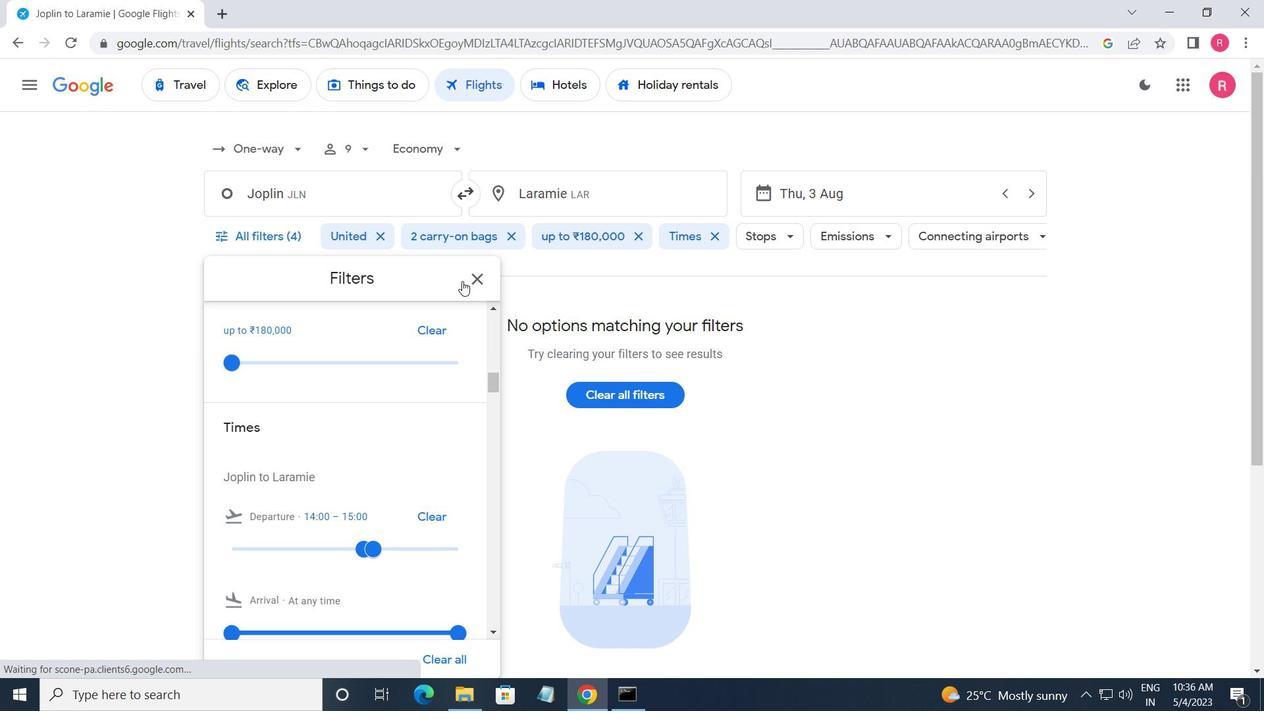 
Action: Mouse pressed left at (467, 281)
Screenshot: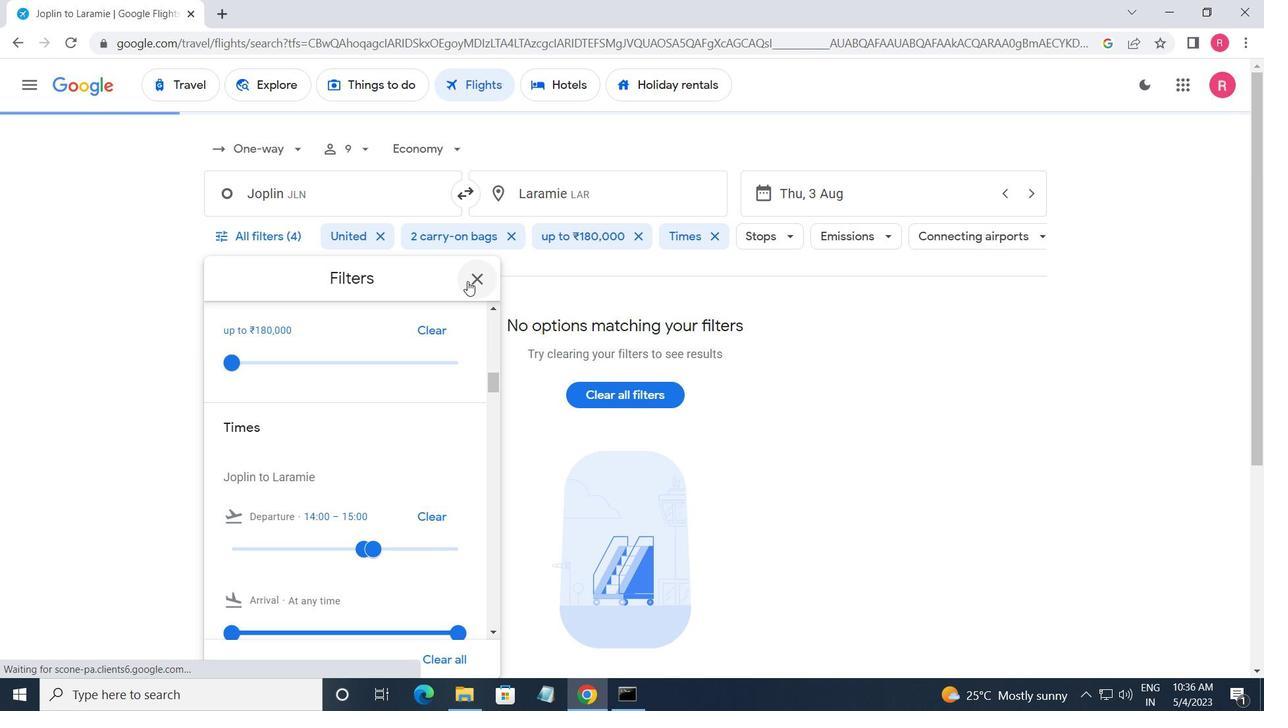 
Action: Mouse moved to (444, 332)
Screenshot: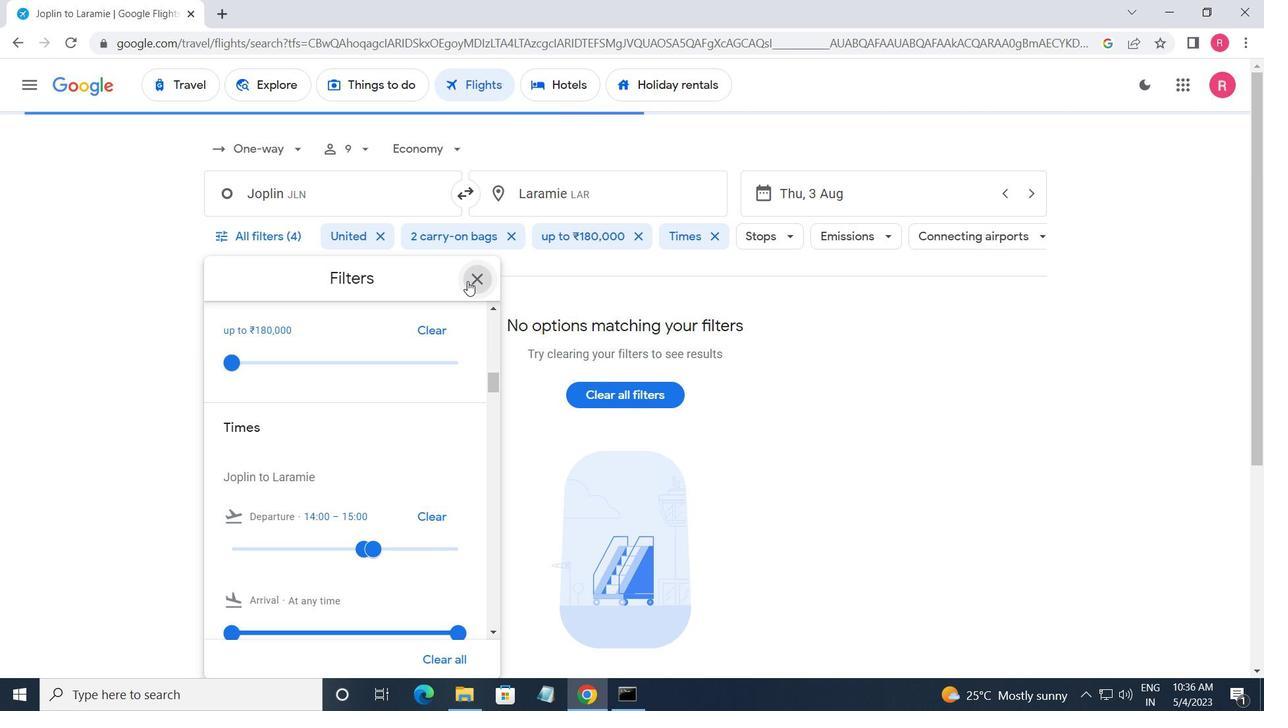 
